 Task: Add an event with the title Lunch and Learn: Public Speaking Skills, date '2023/11/09', time 7:50 AM to 9:50 AMand add a description: Participants will explore the core principles and foundations of effective leadership, including establishing a clear vision, setting goals, and inspiring others to achieve success. They will learn how to balance the needs of the team with organizational objectives., put the event into Red category . Add location for the event as: 321 Versailles Palace, Versailles, France, logged in from the account softage.1@softage.netand send the event invitation to softage.10@softage.net and softage.2@softage.net. Set a reminder for the event 11 week before
Action: Mouse moved to (84, 98)
Screenshot: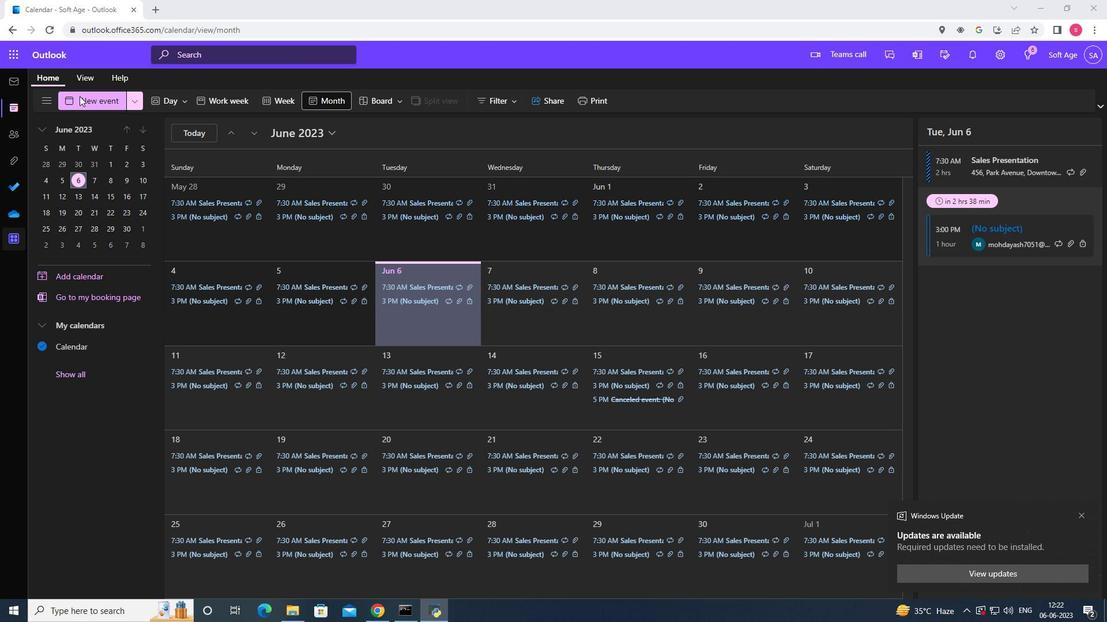 
Action: Mouse pressed left at (84, 98)
Screenshot: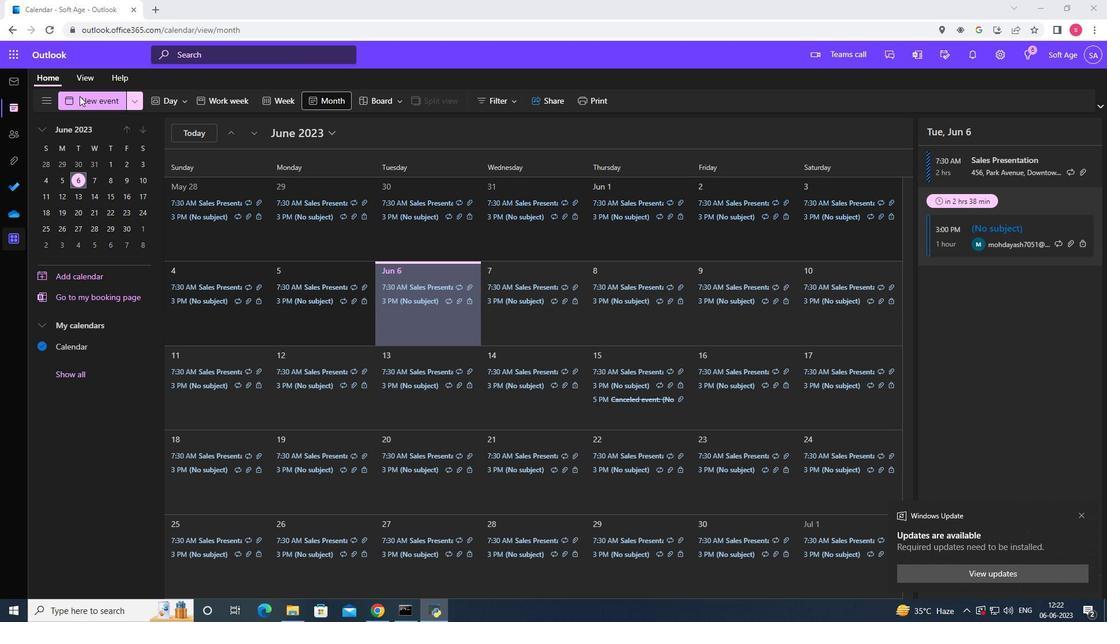 
Action: Mouse moved to (275, 167)
Screenshot: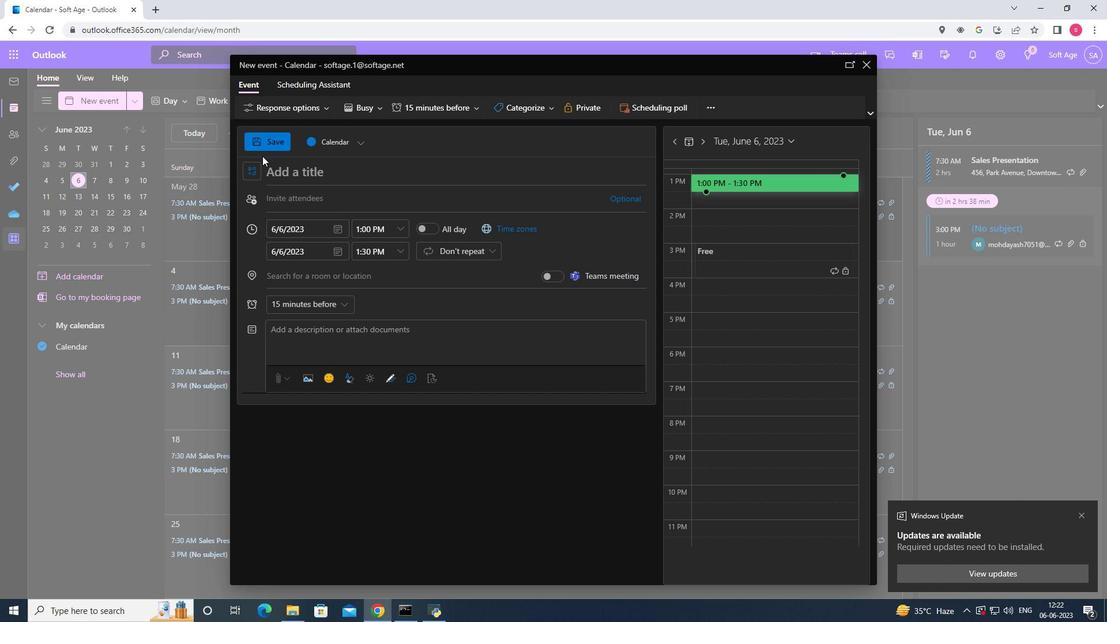 
Action: Mouse pressed left at (275, 167)
Screenshot: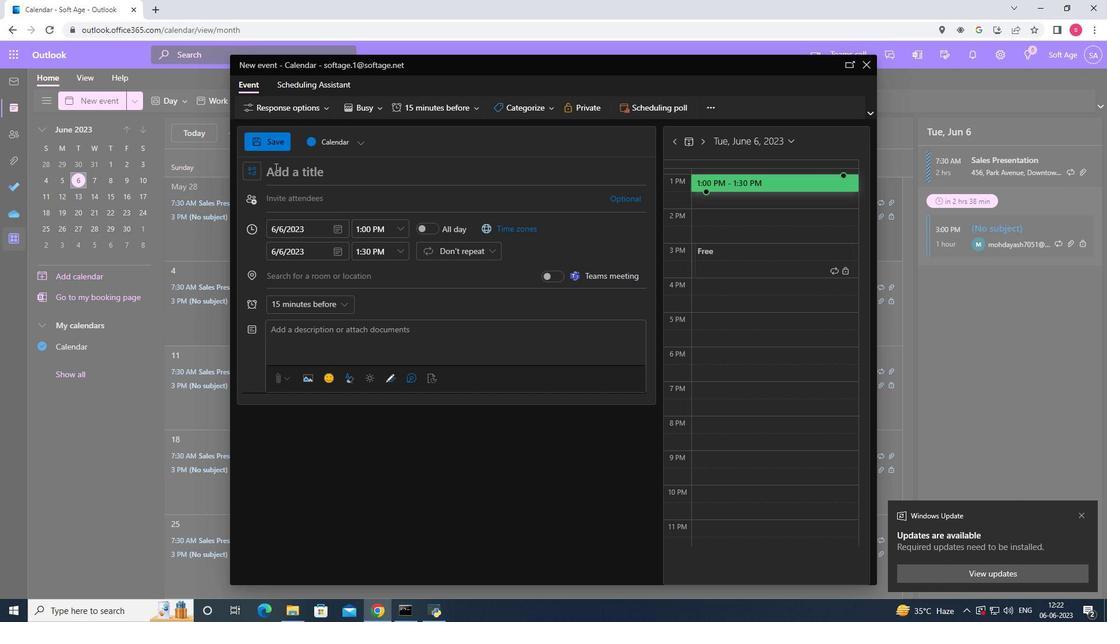 
Action: Mouse moved to (270, 167)
Screenshot: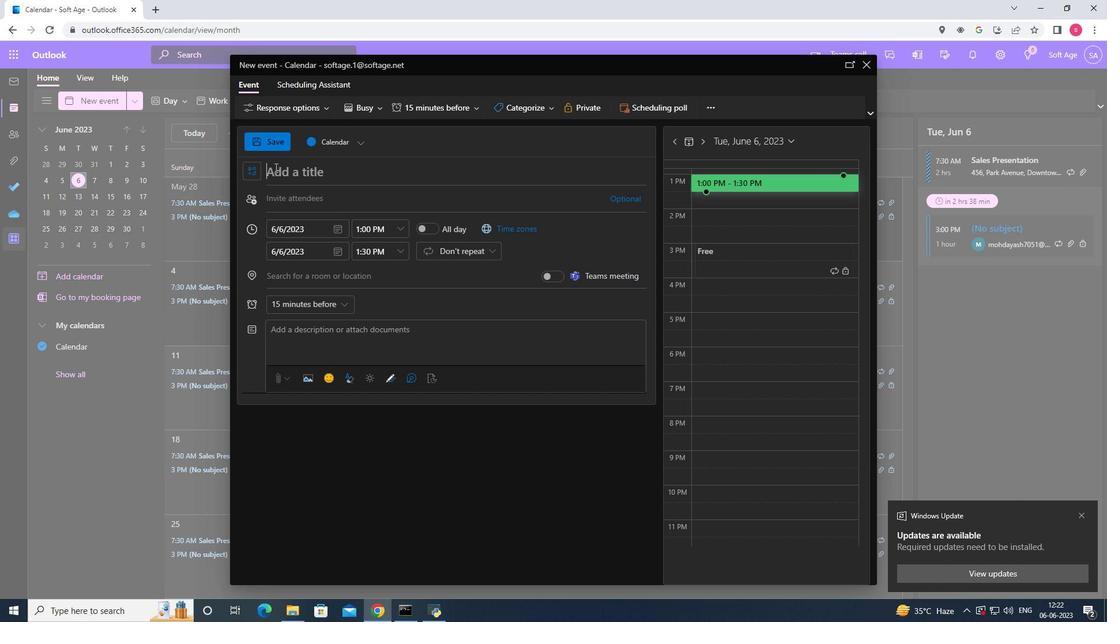 
Action: Key pressed <Key.shift>Lunch<Key.space>and<Key.space><Key.shift><Key.shift><Key.shift>Learn<Key.shift>:<Key.space><Key.shift><Key.shift><Key.shift><Key.shift><Key.shift><Key.shift><Key.shift><Key.shift><Key.shift><Key.shift><Key.shift><Key.shift><Key.shift><Key.shift><Key.shift>Public<Key.space><Key.shift>Speaking<Key.space><Key.shift>Skills
Screenshot: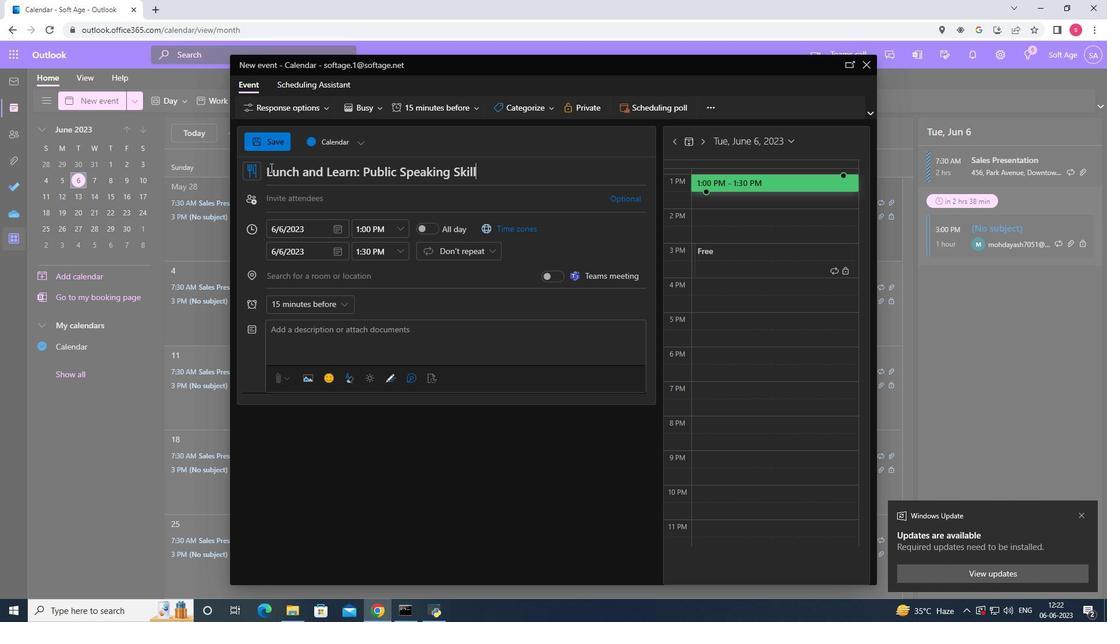 
Action: Mouse moved to (339, 226)
Screenshot: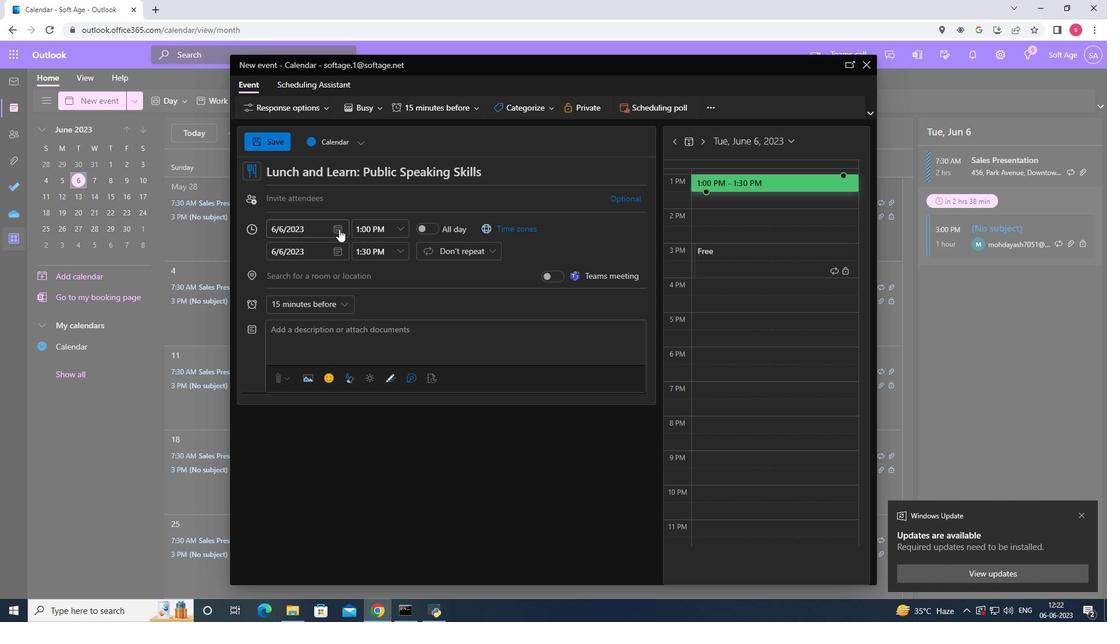 
Action: Mouse pressed left at (339, 226)
Screenshot: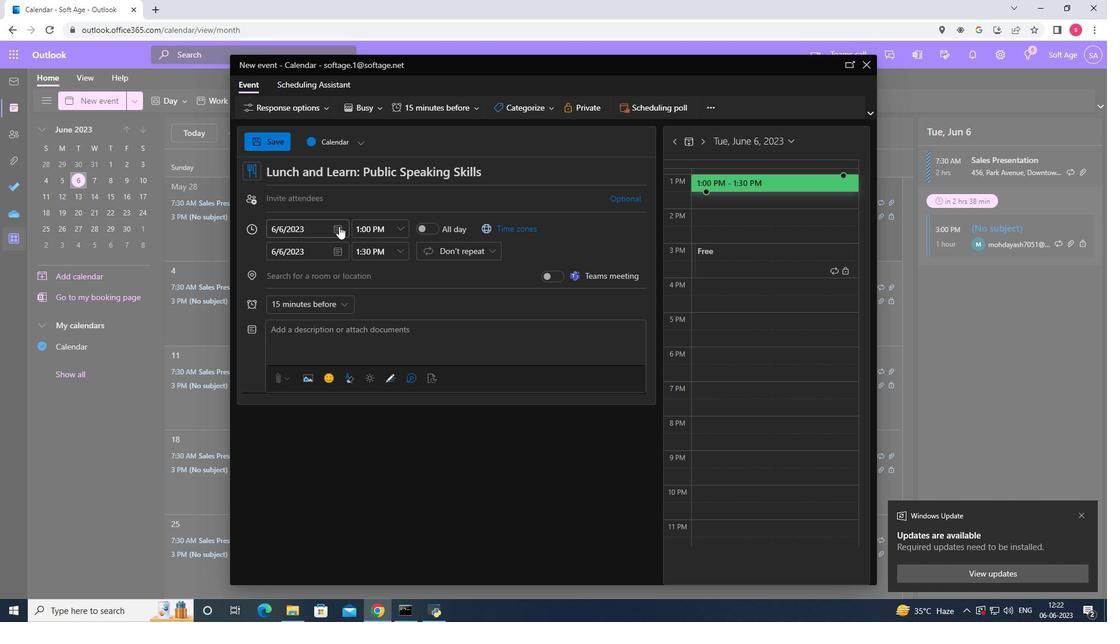 
Action: Mouse moved to (375, 261)
Screenshot: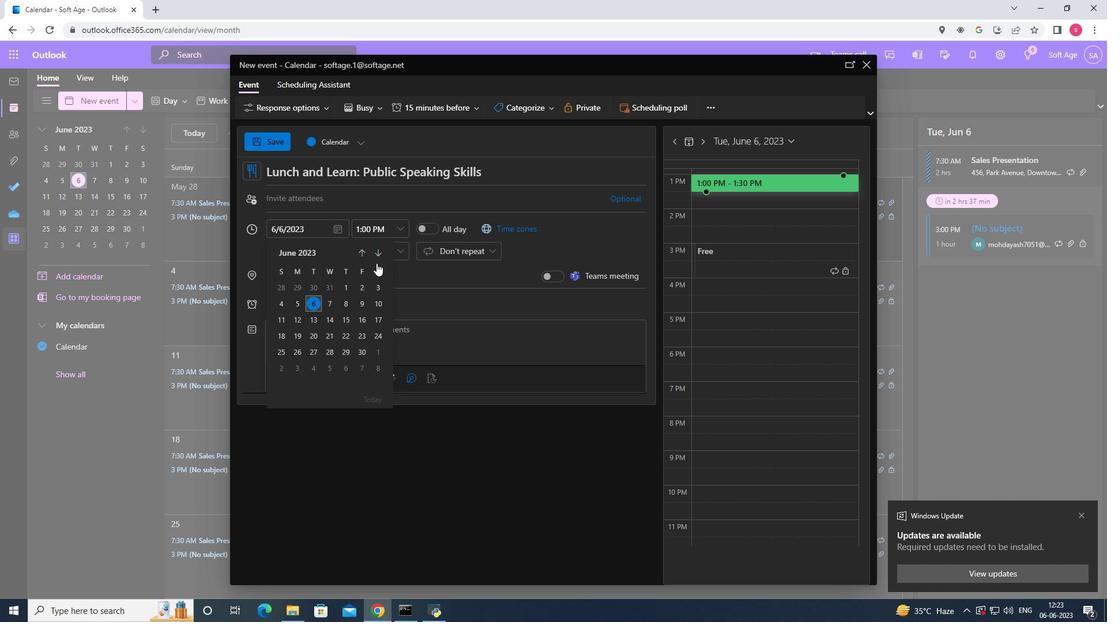 
Action: Mouse pressed left at (375, 261)
Screenshot: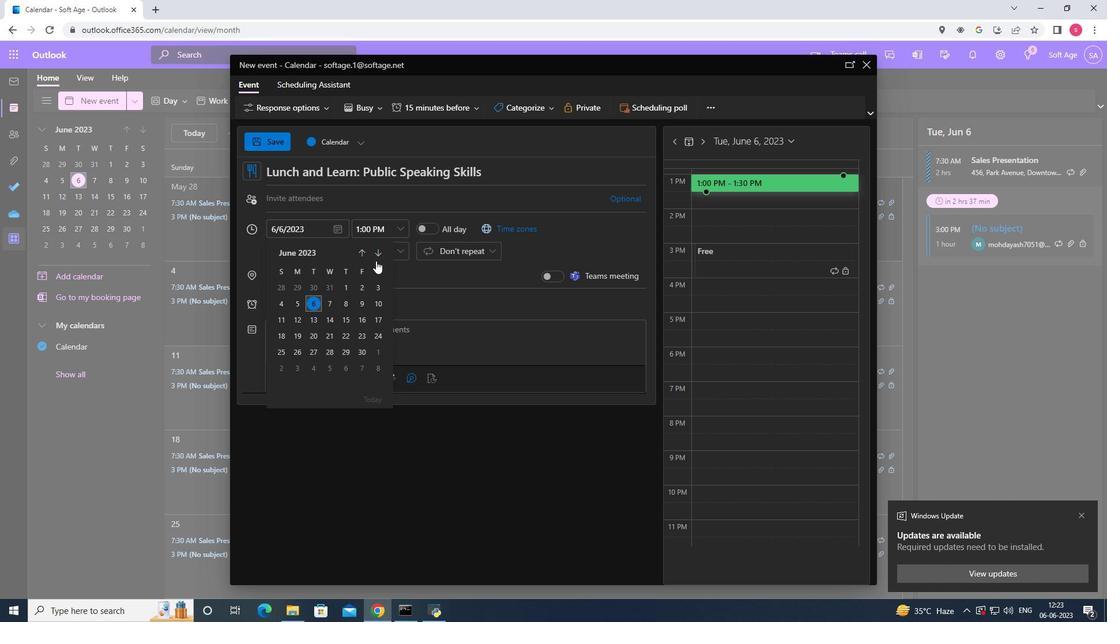 
Action: Mouse pressed left at (375, 261)
Screenshot: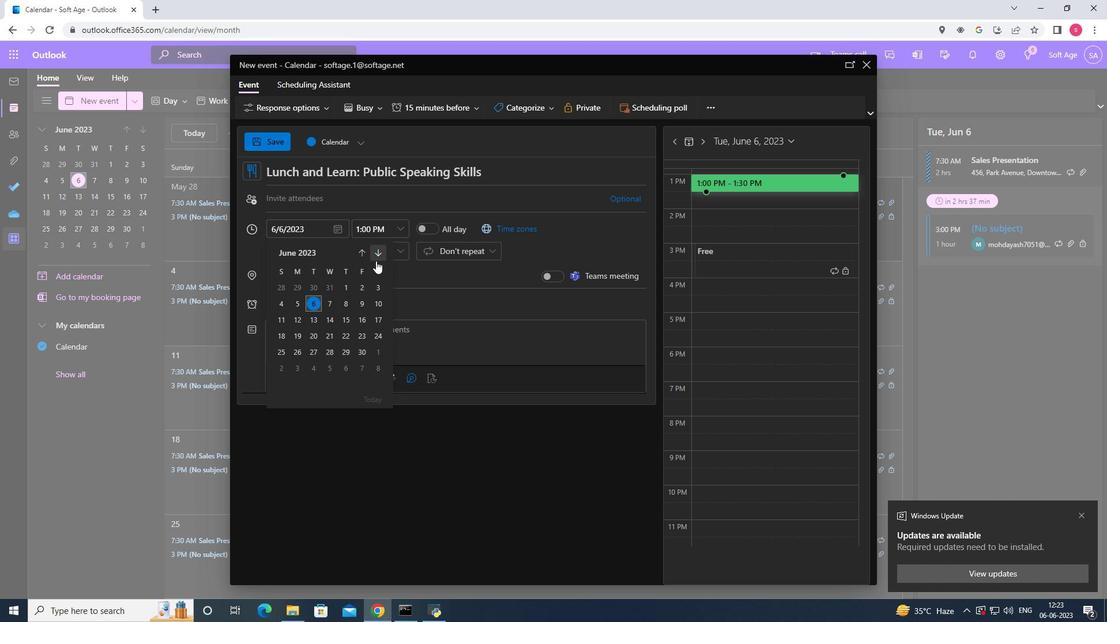 
Action: Mouse pressed left at (375, 261)
Screenshot: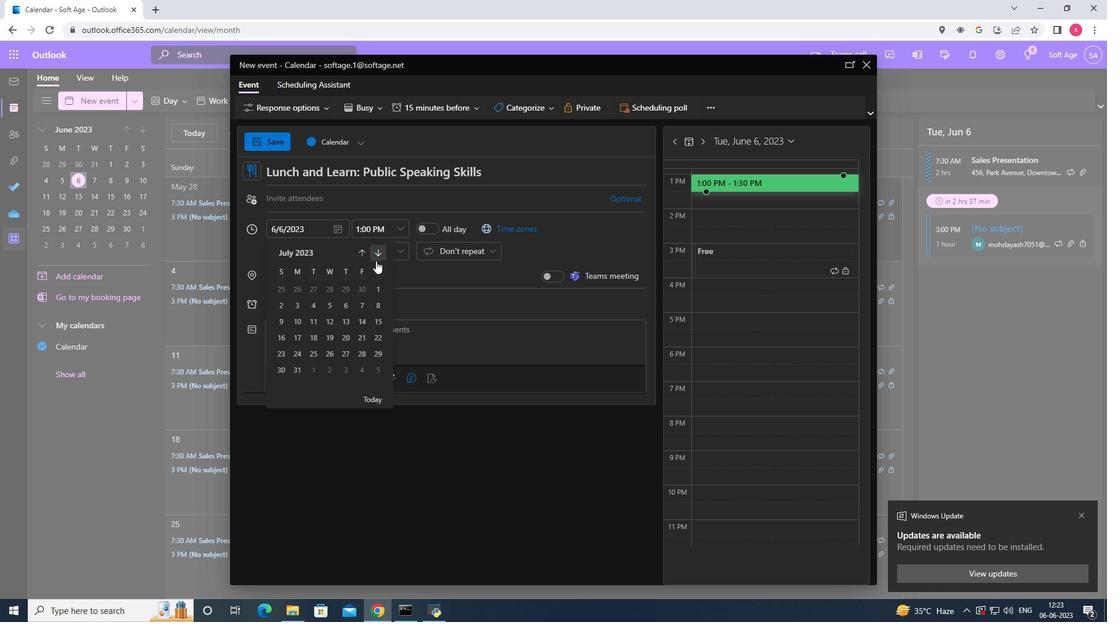 
Action: Mouse pressed left at (375, 261)
Screenshot: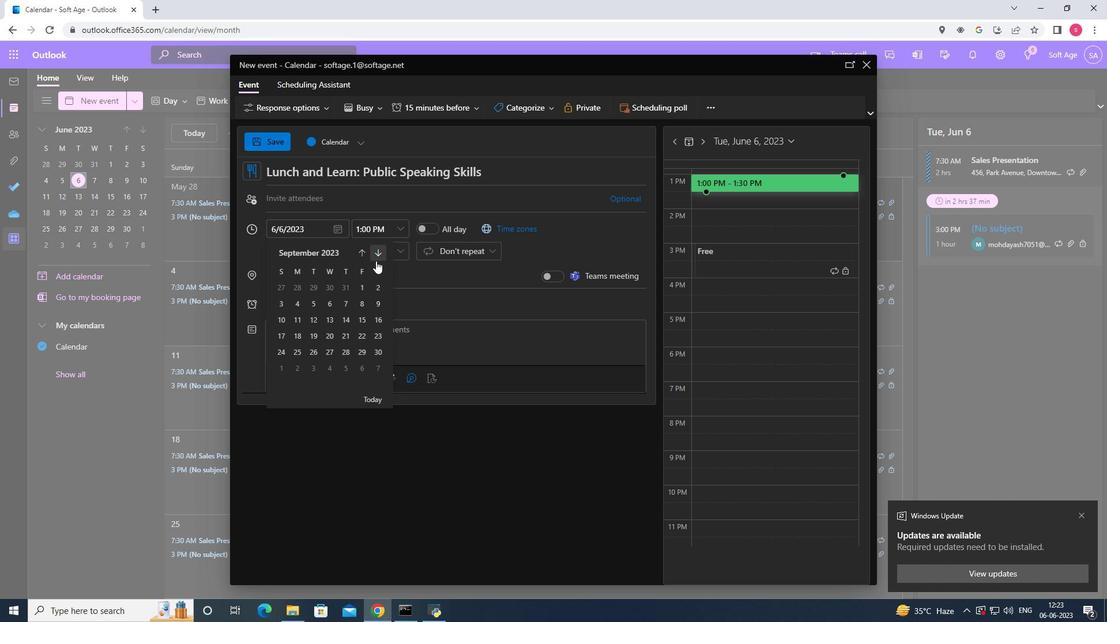 
Action: Mouse pressed left at (375, 261)
Screenshot: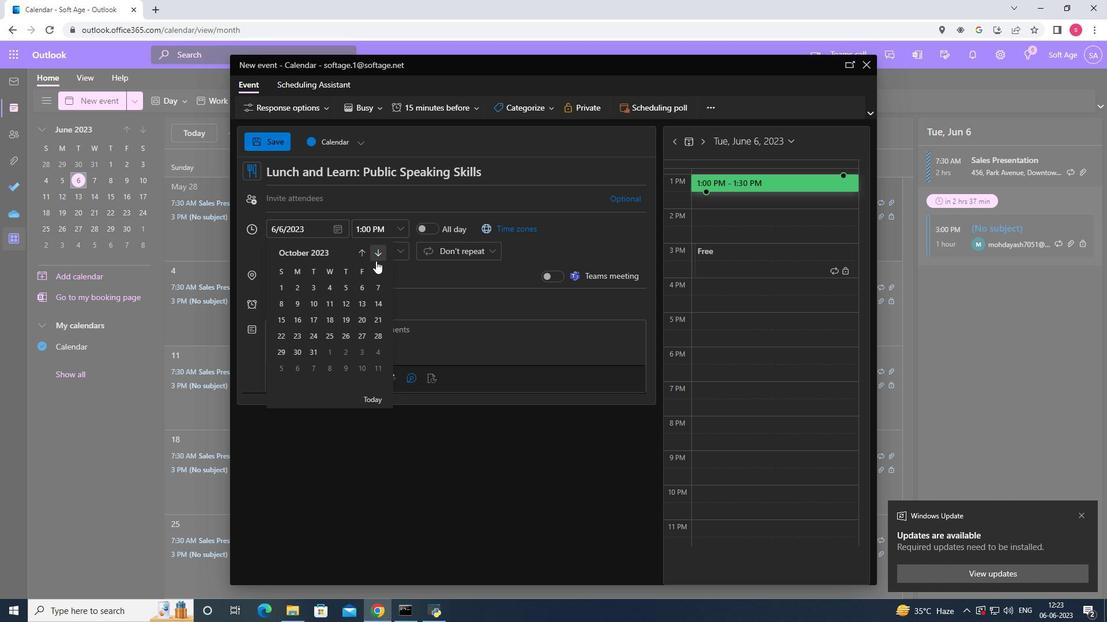 
Action: Mouse moved to (340, 302)
Screenshot: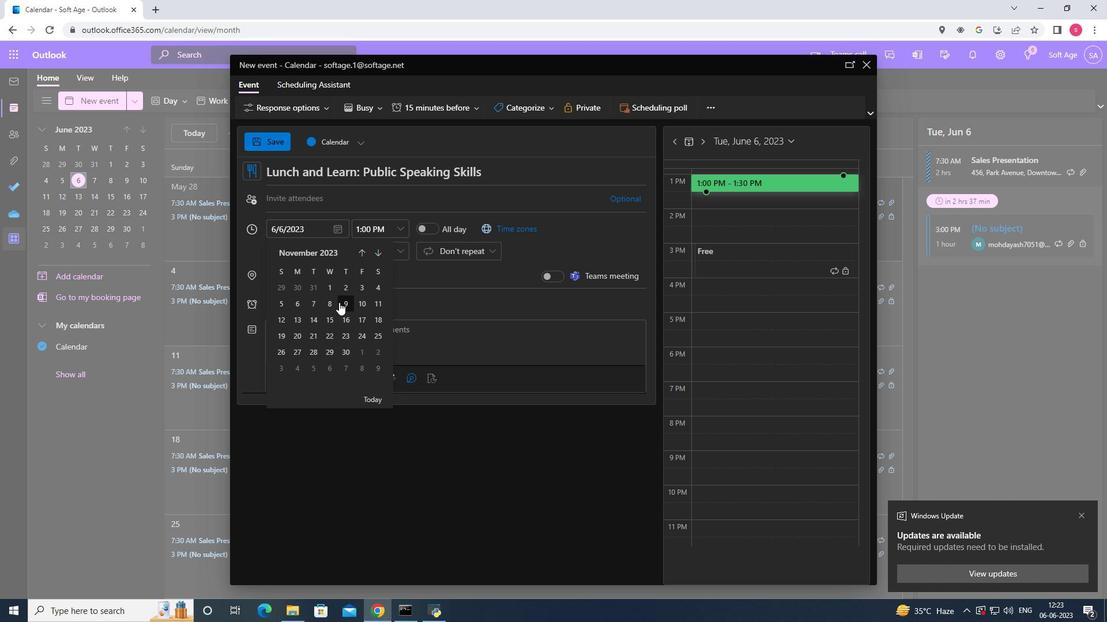
Action: Mouse pressed left at (340, 302)
Screenshot: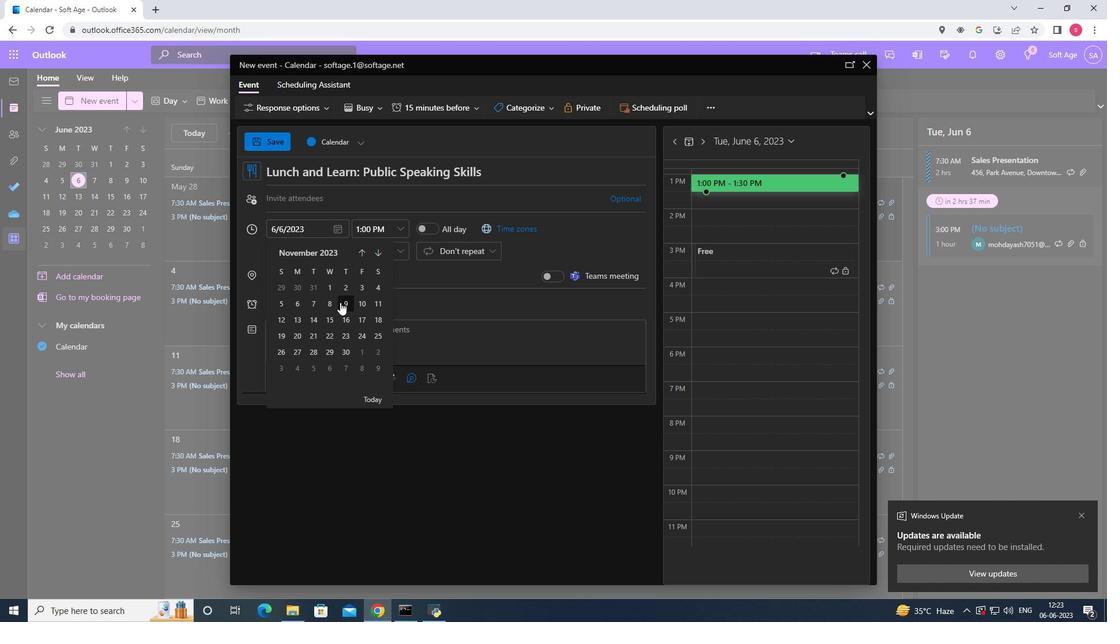 
Action: Mouse moved to (400, 231)
Screenshot: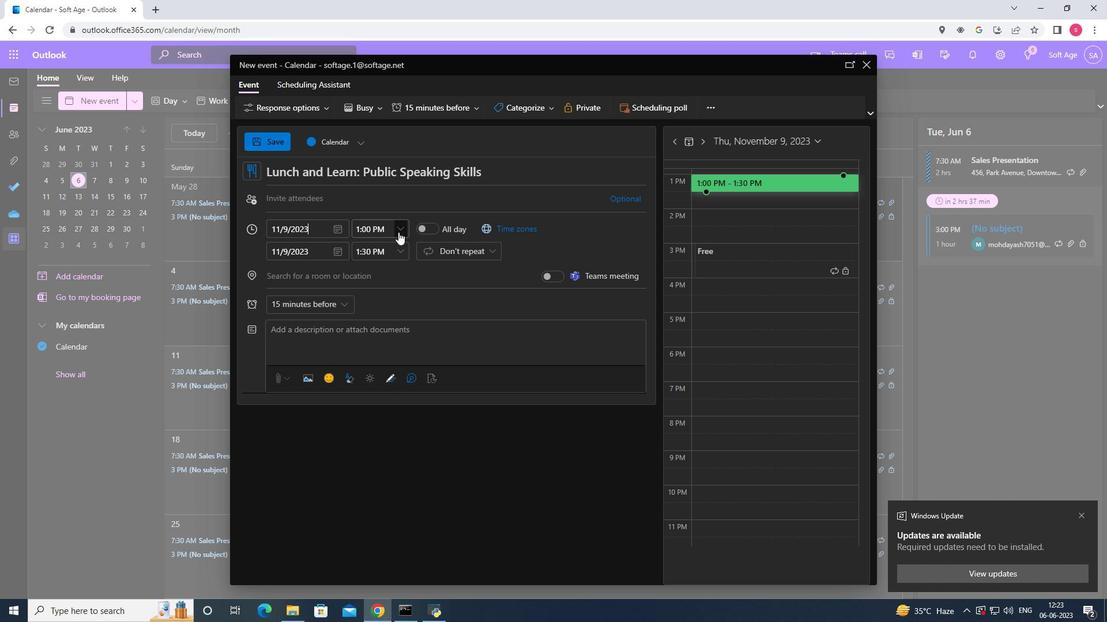 
Action: Mouse pressed left at (400, 231)
Screenshot: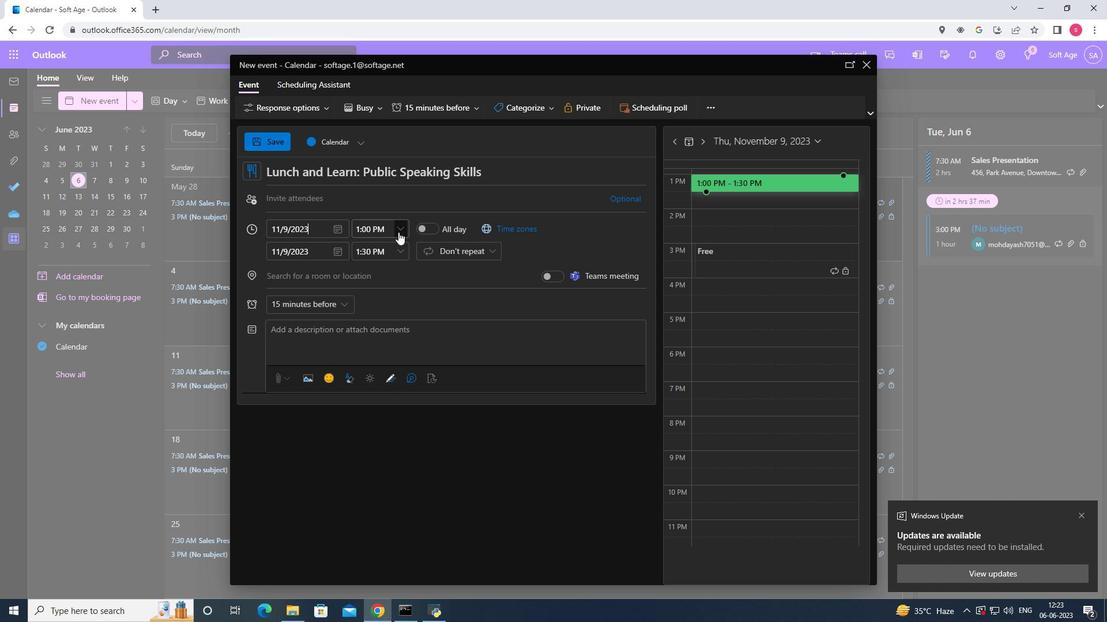 
Action: Mouse moved to (415, 244)
Screenshot: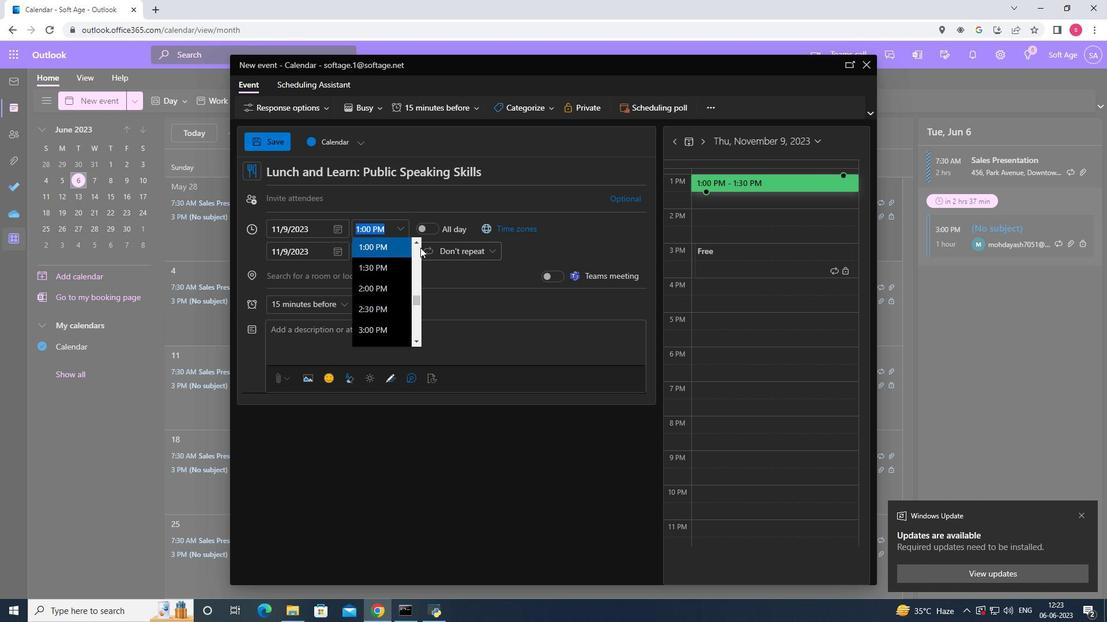 
Action: Mouse pressed left at (415, 244)
Screenshot: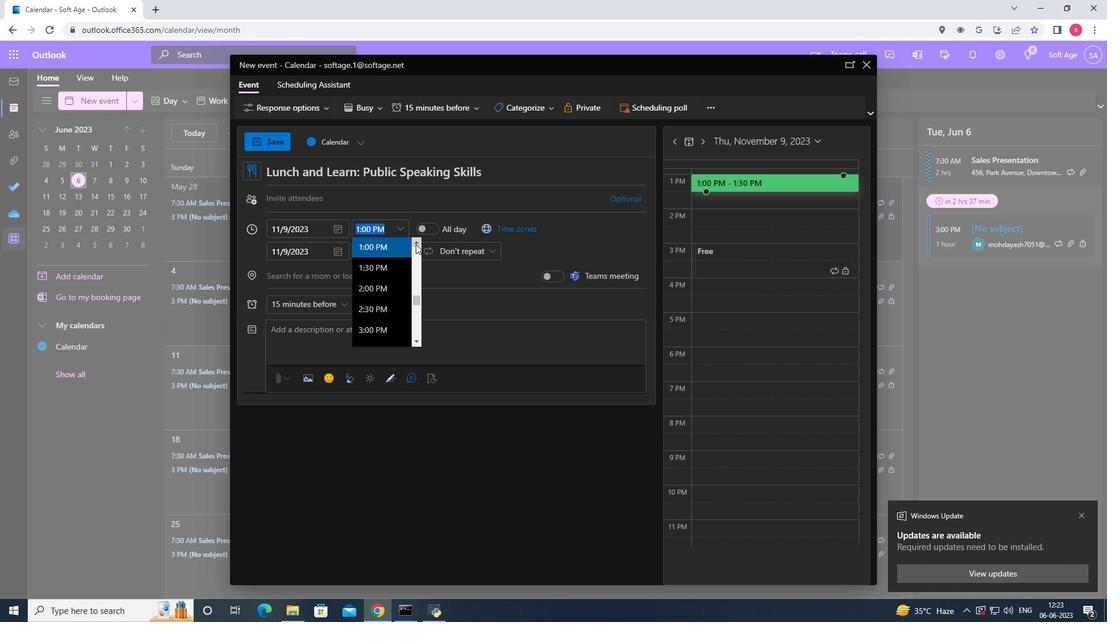
Action: Mouse pressed left at (415, 244)
Screenshot: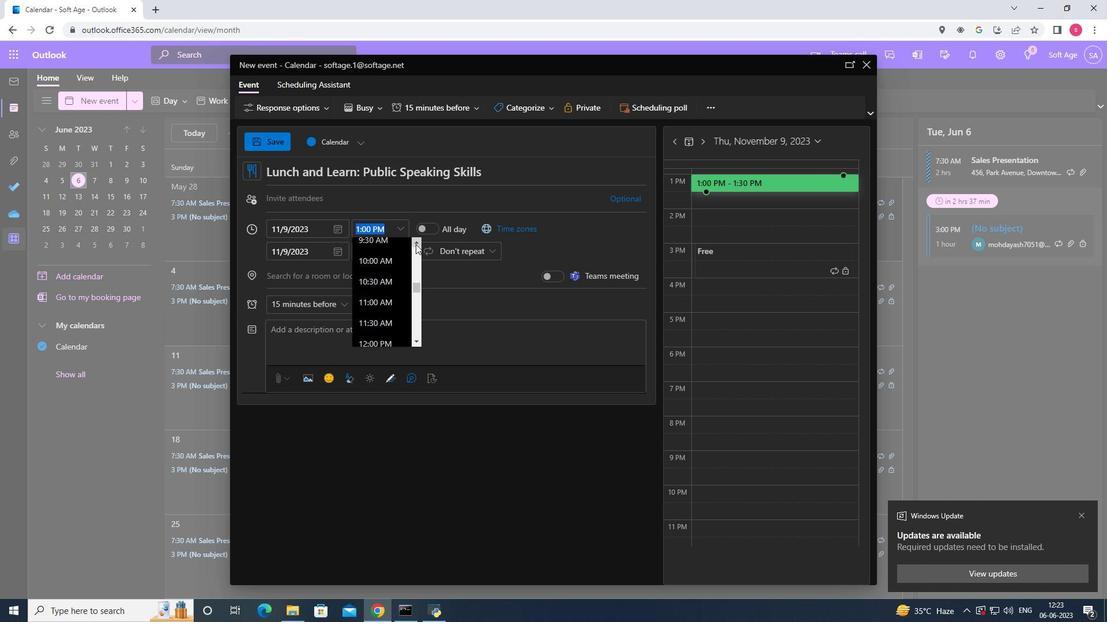 
Action: Mouse pressed left at (415, 244)
Screenshot: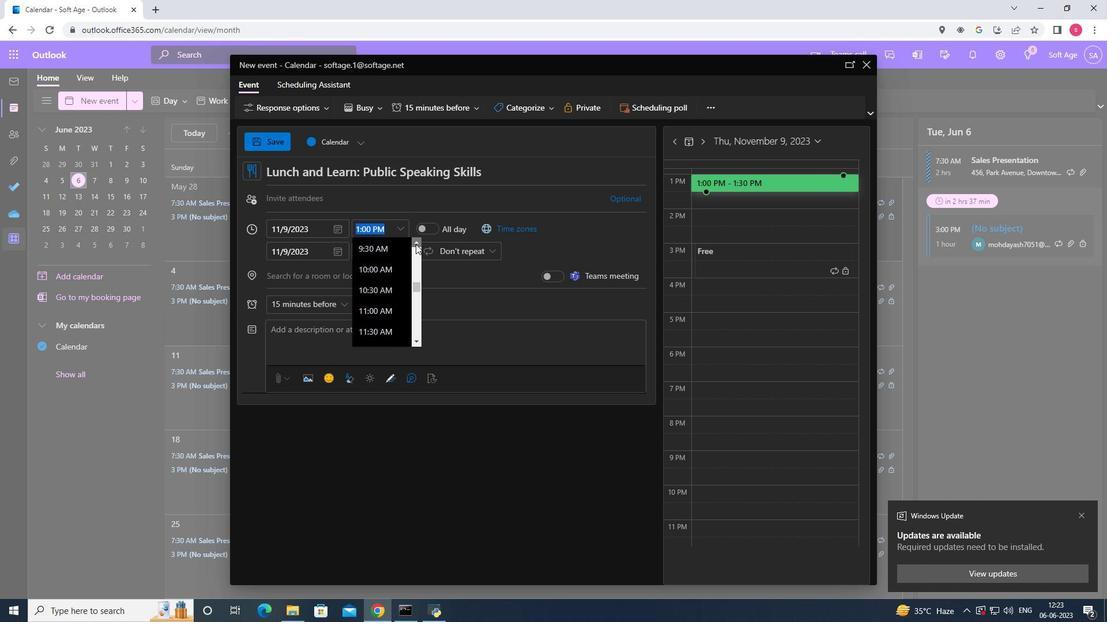 
Action: Mouse pressed left at (415, 244)
Screenshot: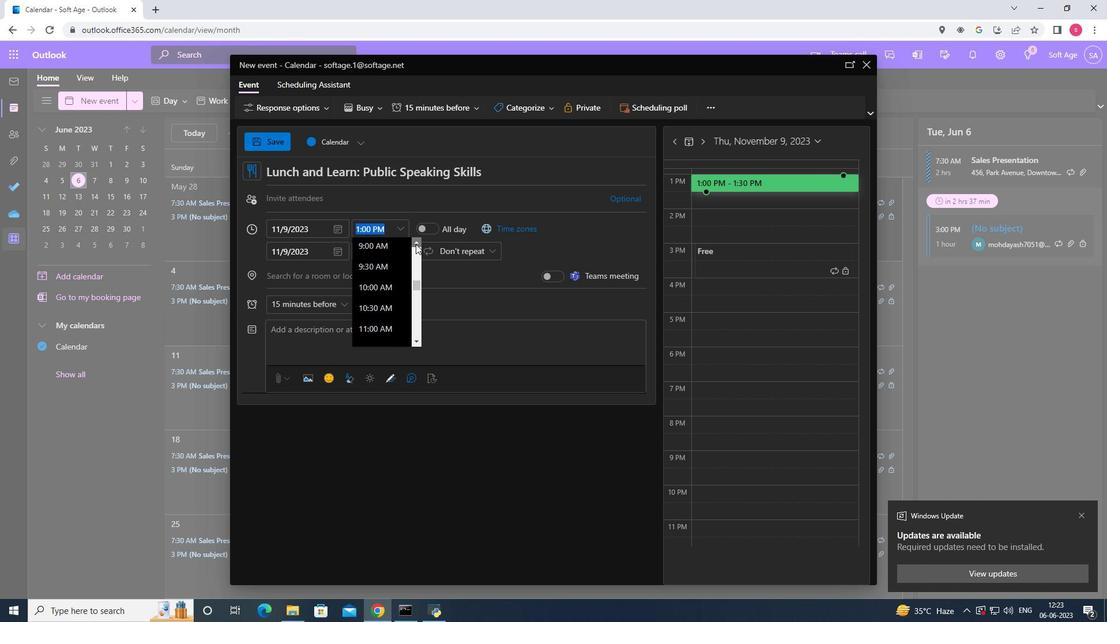 
Action: Mouse pressed left at (415, 244)
Screenshot: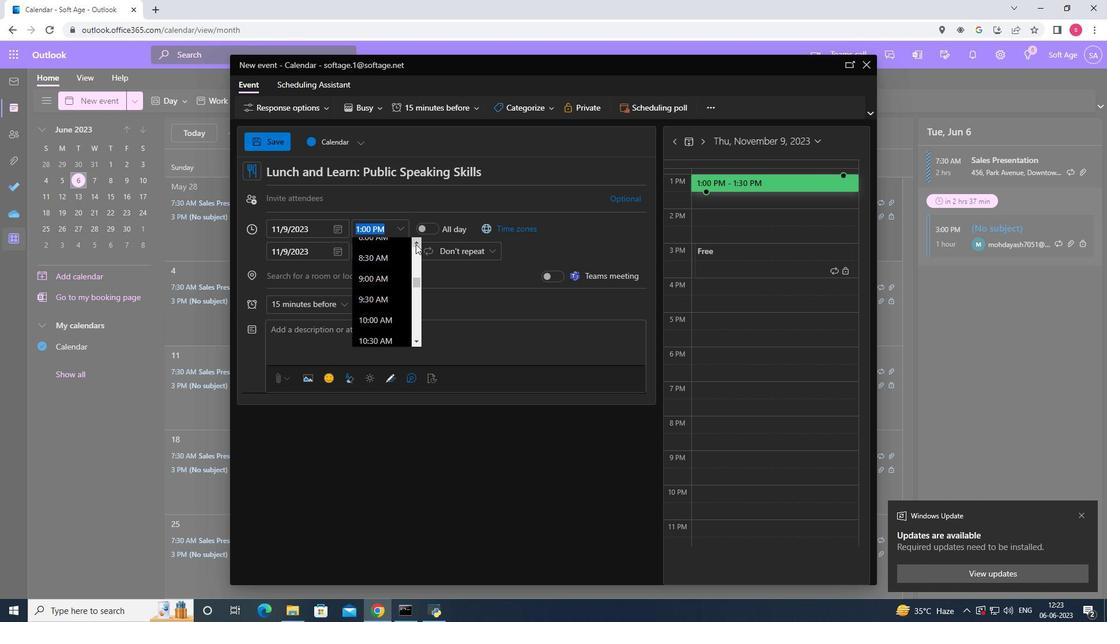 
Action: Mouse pressed left at (415, 244)
Screenshot: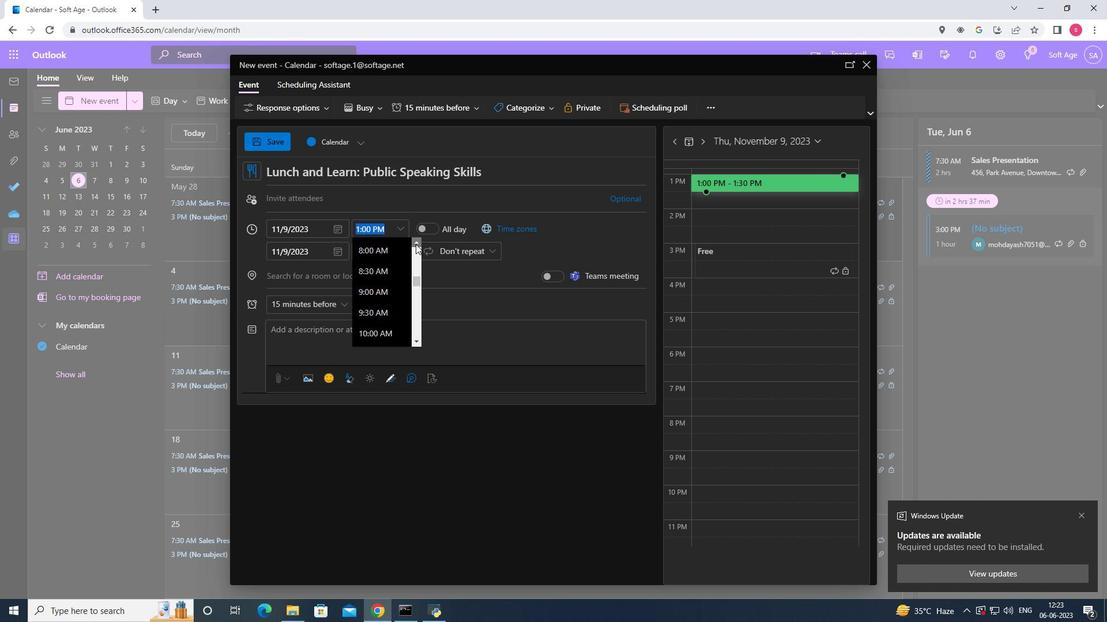 
Action: Mouse pressed left at (415, 244)
Screenshot: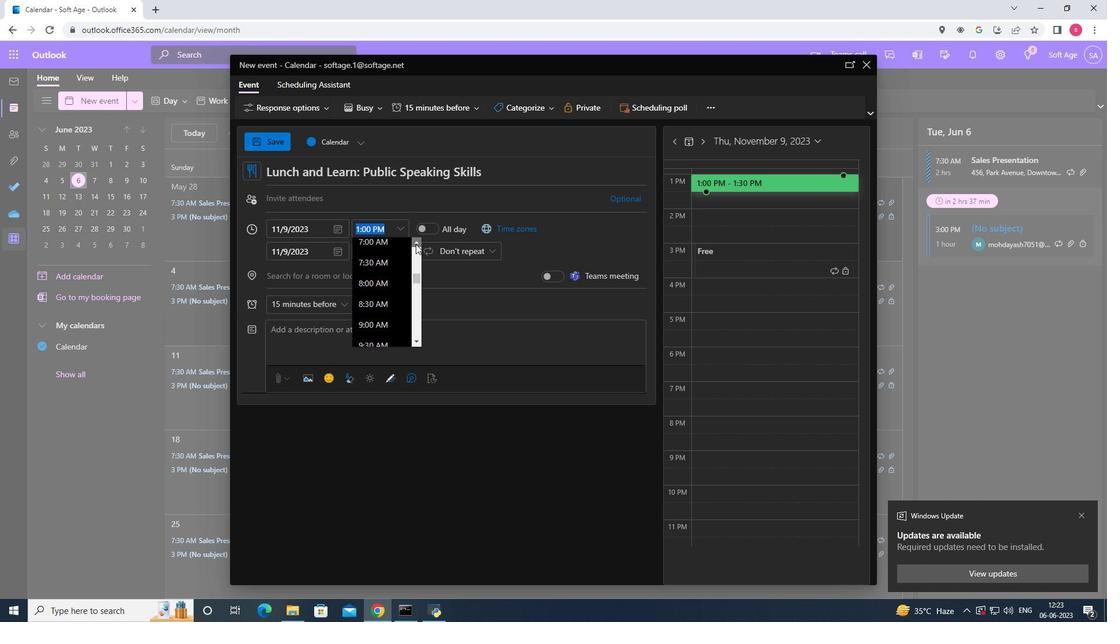 
Action: Mouse moved to (384, 289)
Screenshot: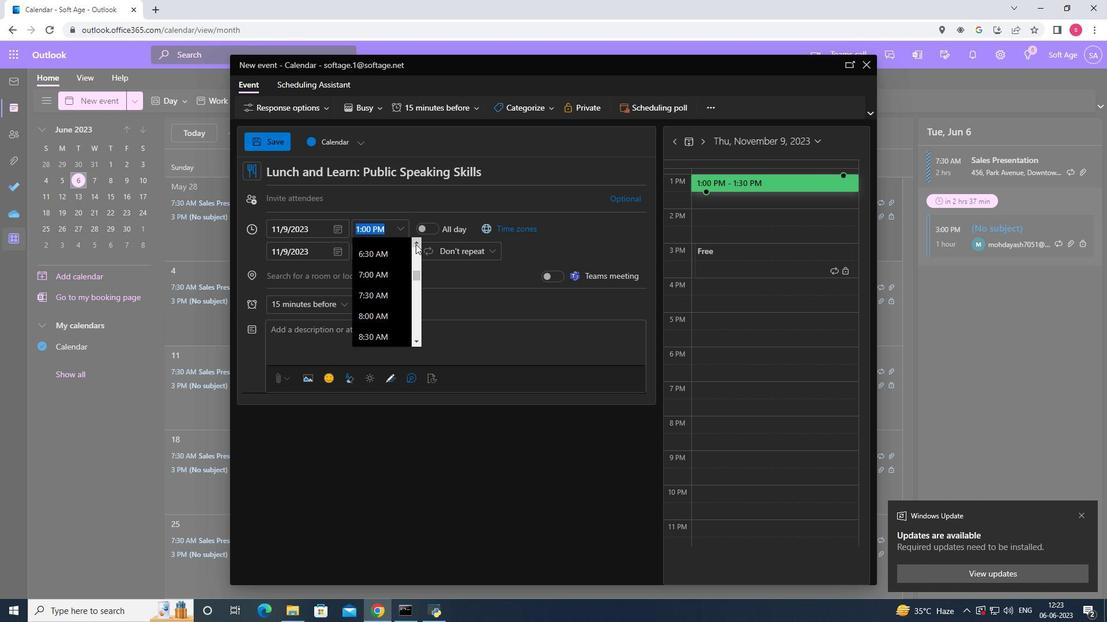 
Action: Mouse pressed left at (384, 289)
Screenshot: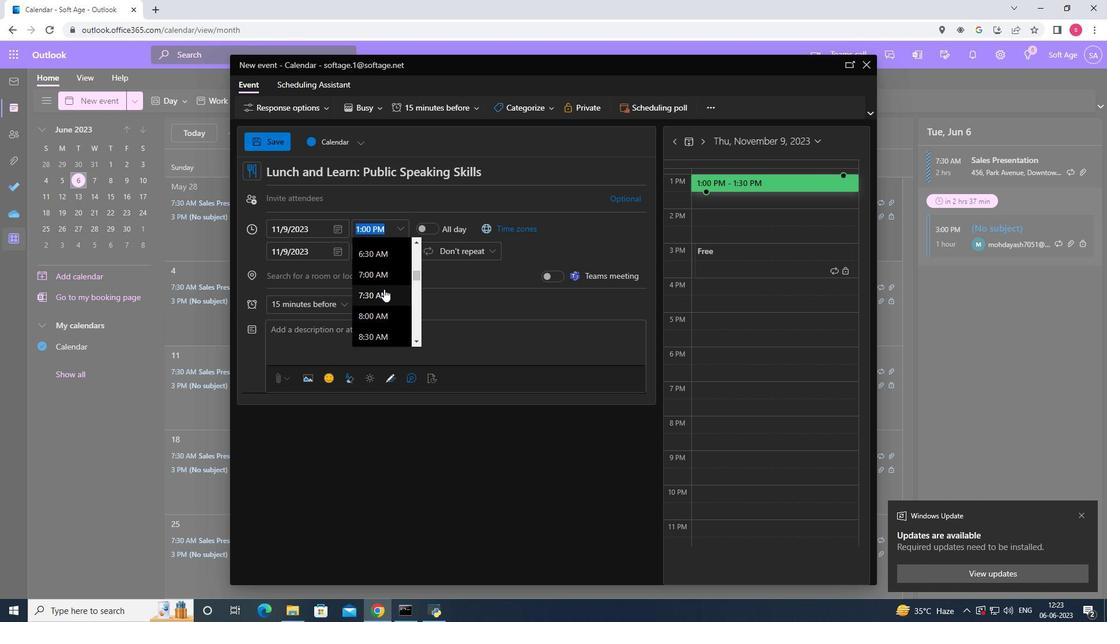 
Action: Mouse moved to (364, 231)
Screenshot: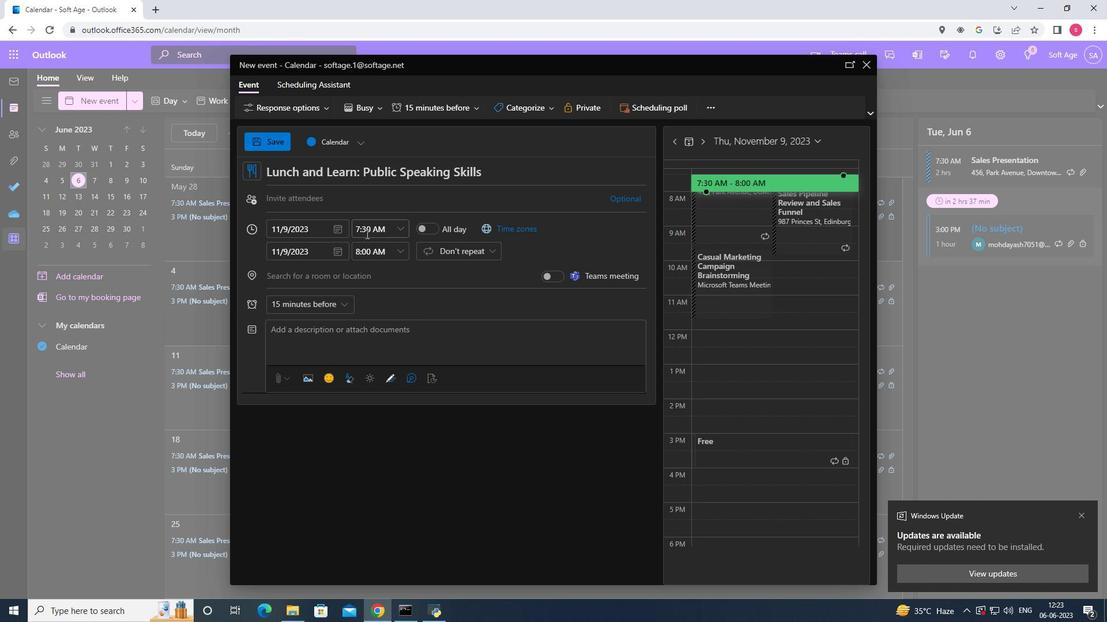 
Action: Mouse pressed left at (364, 231)
Screenshot: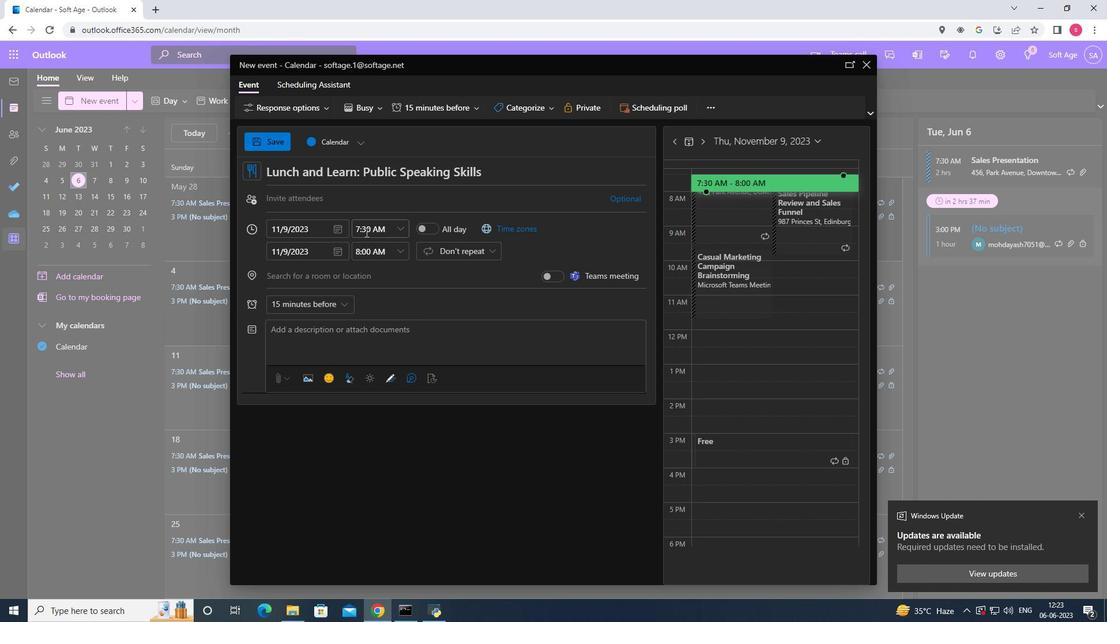 
Action: Mouse moved to (363, 231)
Screenshot: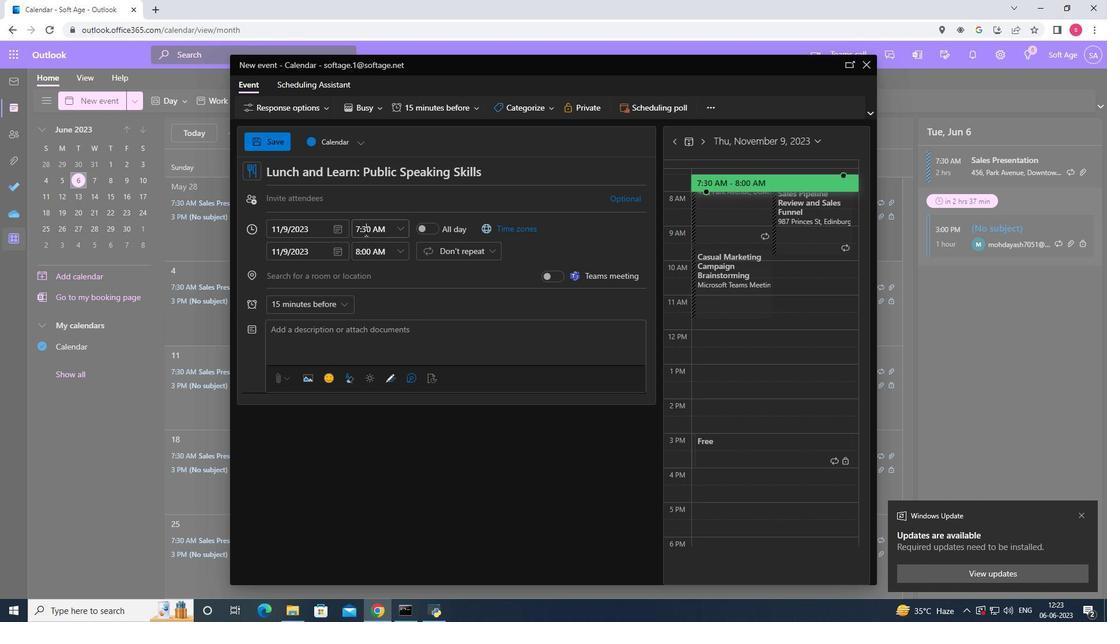 
Action: Key pressed <Key.backspace>5
Screenshot: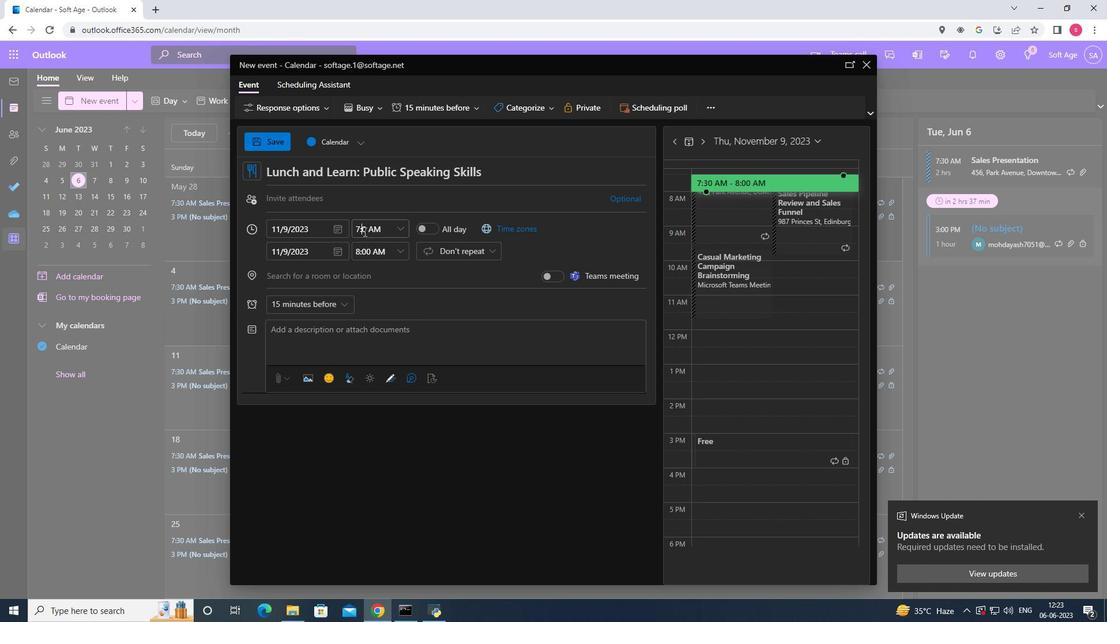 
Action: Mouse moved to (396, 247)
Screenshot: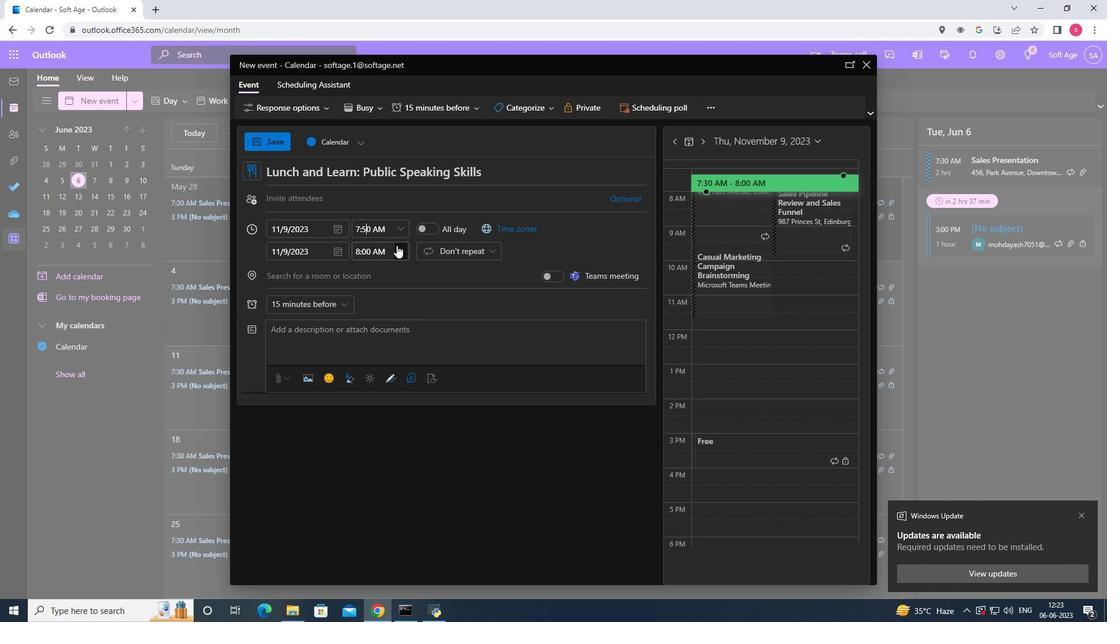 
Action: Mouse pressed left at (396, 247)
Screenshot: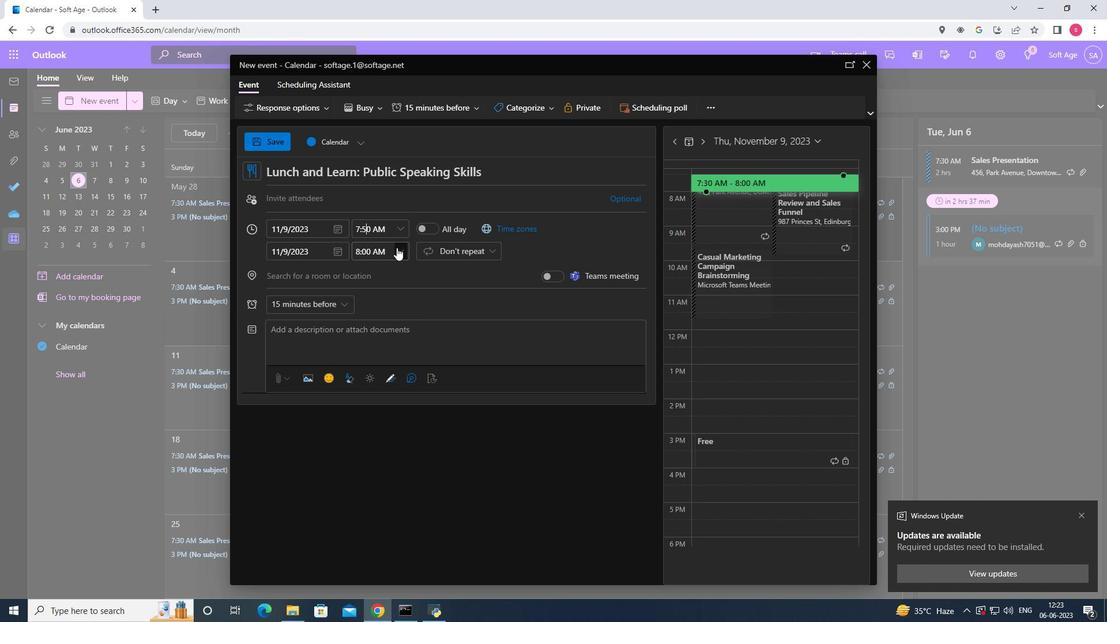 
Action: Mouse moved to (386, 337)
Screenshot: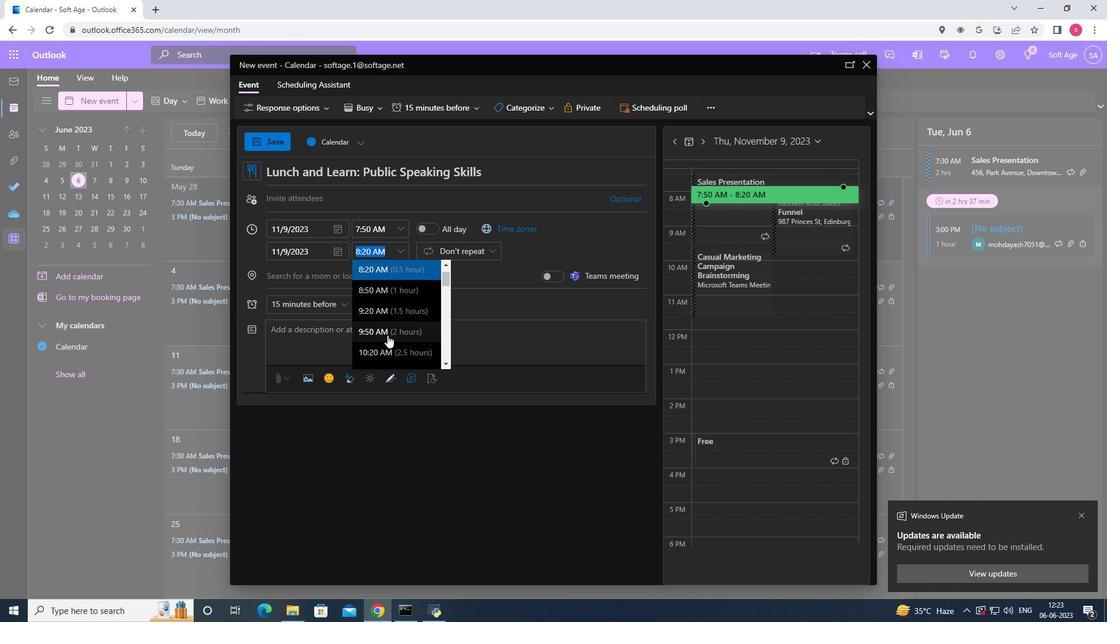 
Action: Mouse pressed left at (386, 337)
Screenshot: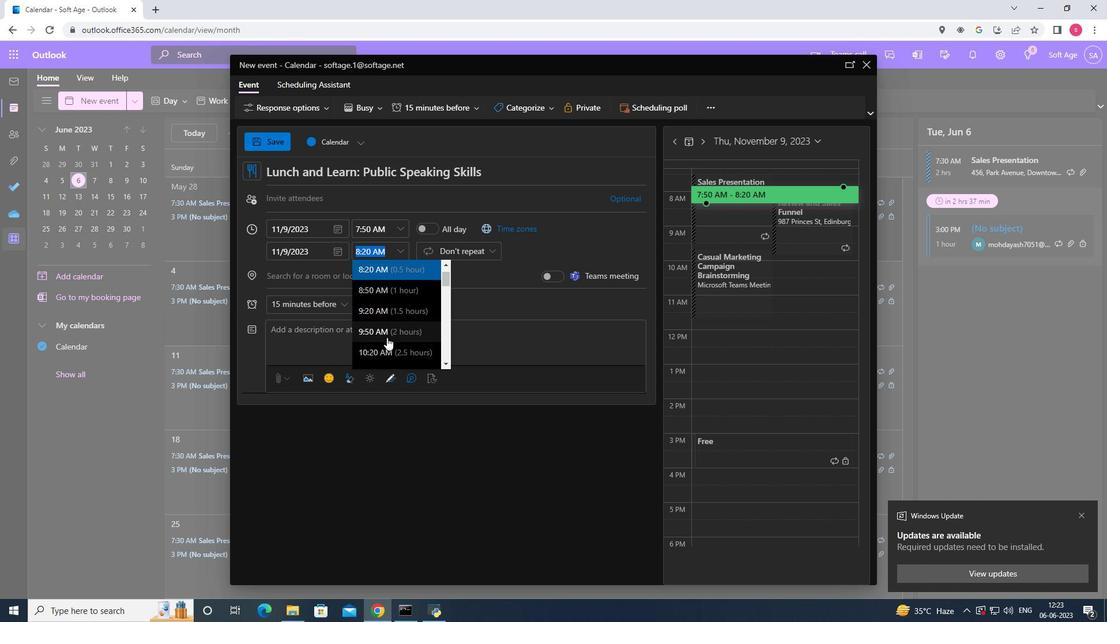 
Action: Mouse moved to (379, 336)
Screenshot: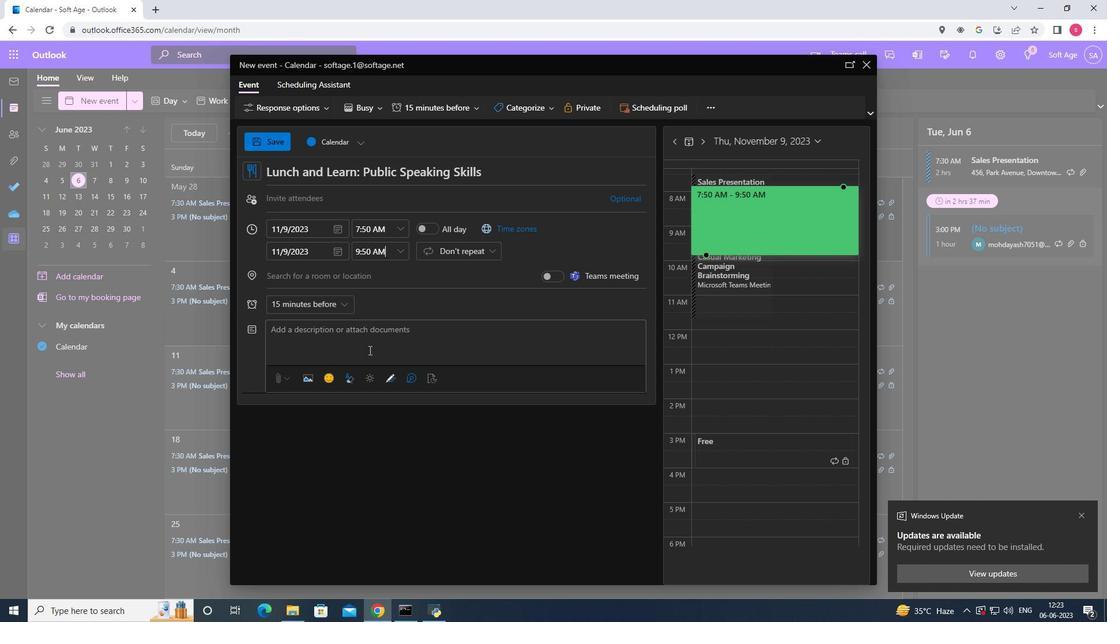 
Action: Mouse pressed left at (379, 336)
Screenshot: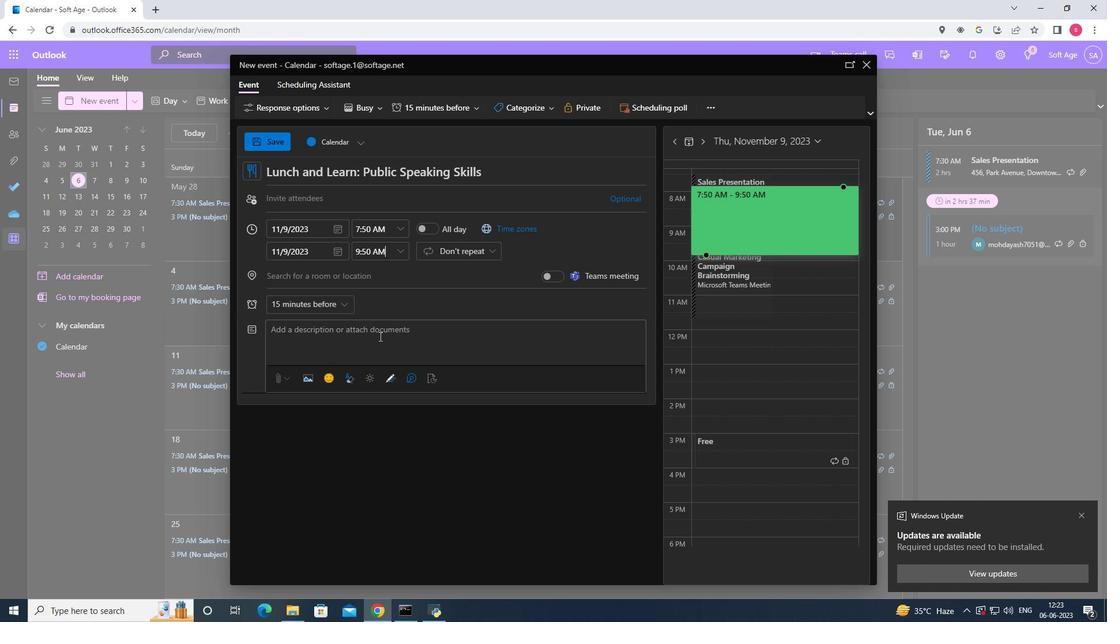 
Action: Key pressed <Key.shift>Pae<Key.backspace>rticipants<Key.space>will<Key.space>explore<Key.space>the<Key.space>core<Key.space>principles<Key.space>and<Key.space>foundations<Key.space>of<Key.space>effective<Key.space>leadership,<Key.space>including<Key.space>establishing<Key.space>a<Key.space>clear<Key.space>vision<Key.space><Key.backspace>,<Key.space>setting<Key.space>goals,<Key.space>and<Key.space>inspiring<Key.space>oy<Key.backspace>thers<Key.space>to<Key.space>achieve<Key.space>success.<Key.space><Key.shift><Key.shift><Key.shift>They<Key.space>will<Key.space>learn<Key.space>how<Key.space>to<Key.space>balance<Key.space>the<Key.space>needs<Key.space>of<Key.space>the<Key.space>team<Key.space>with<Key.space>organizational<Key.space>objectives.
Screenshot: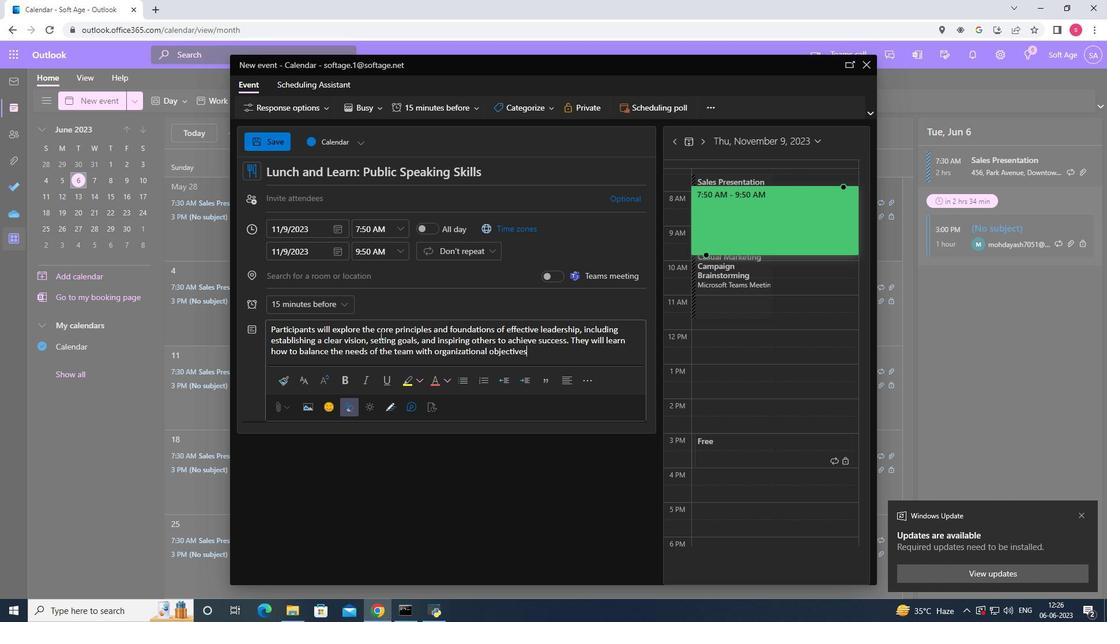 
Action: Mouse moved to (547, 108)
Screenshot: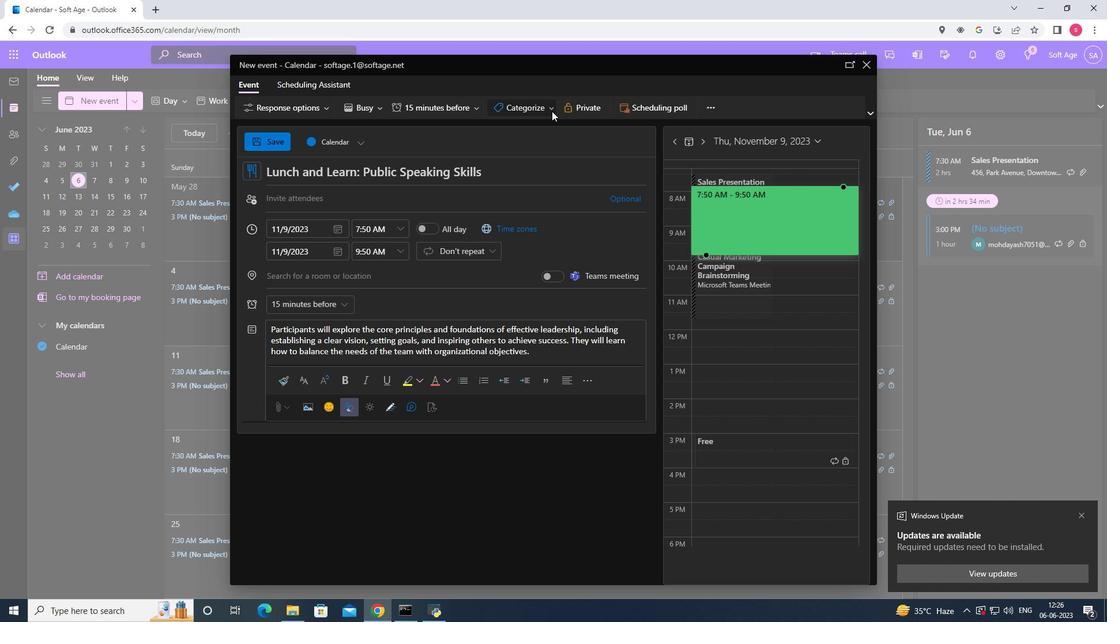 
Action: Mouse pressed left at (547, 108)
Screenshot: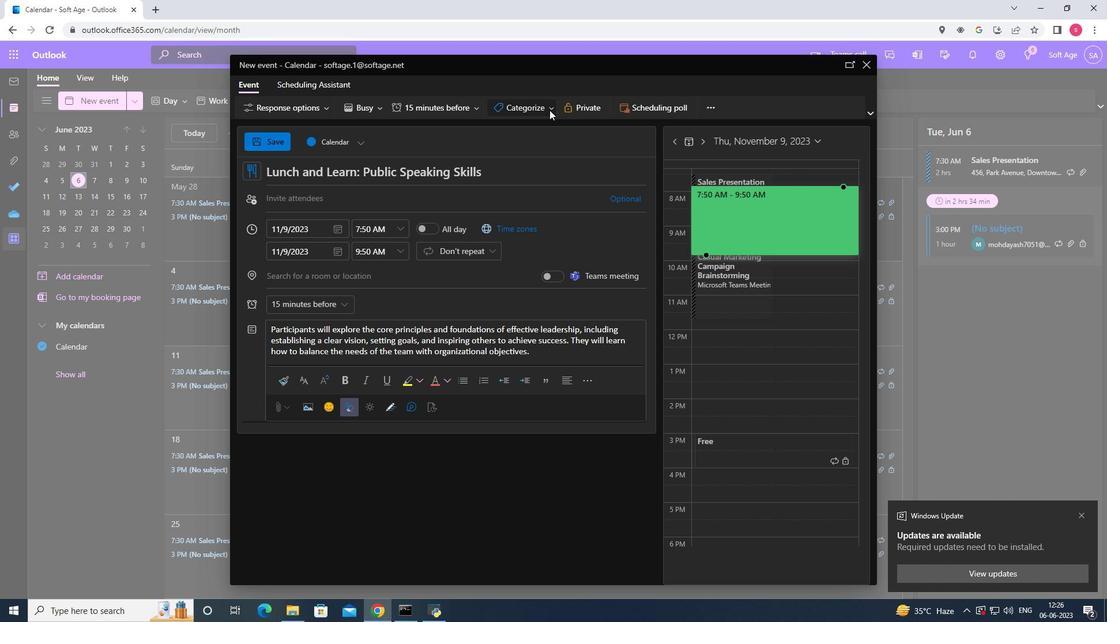 
Action: Mouse moved to (515, 238)
Screenshot: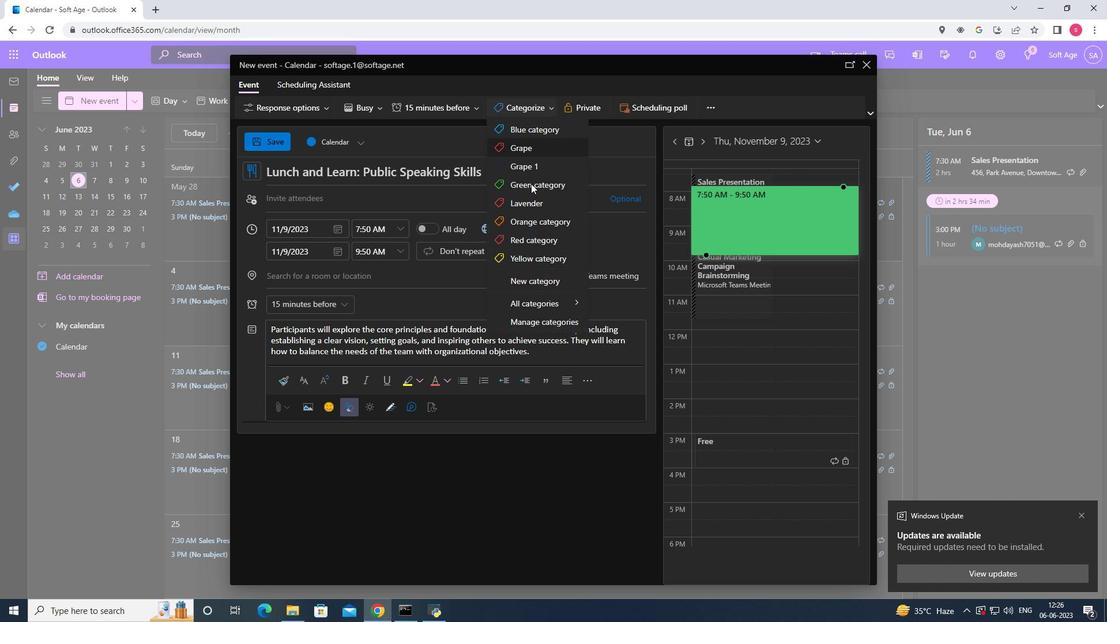 
Action: Mouse pressed left at (515, 238)
Screenshot: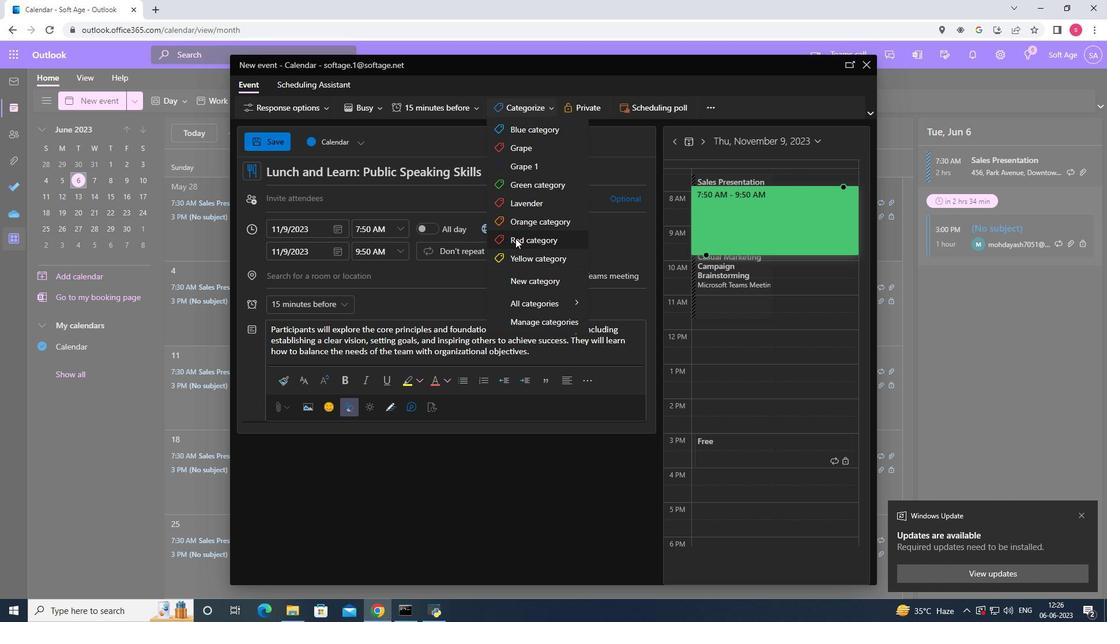 
Action: Mouse moved to (429, 272)
Screenshot: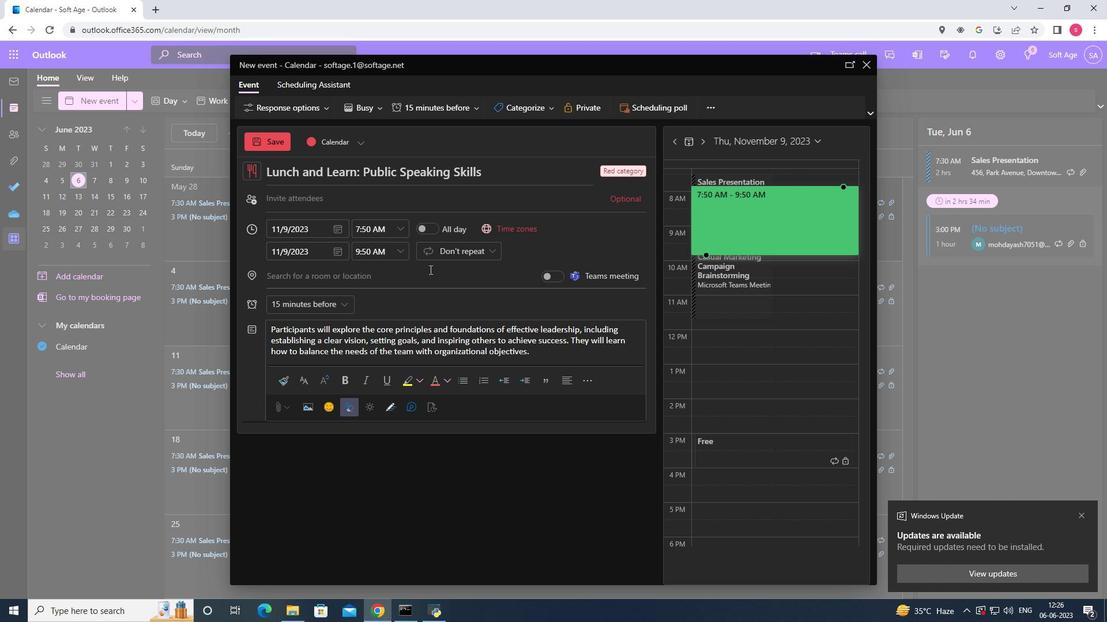 
Action: Mouse pressed left at (429, 272)
Screenshot: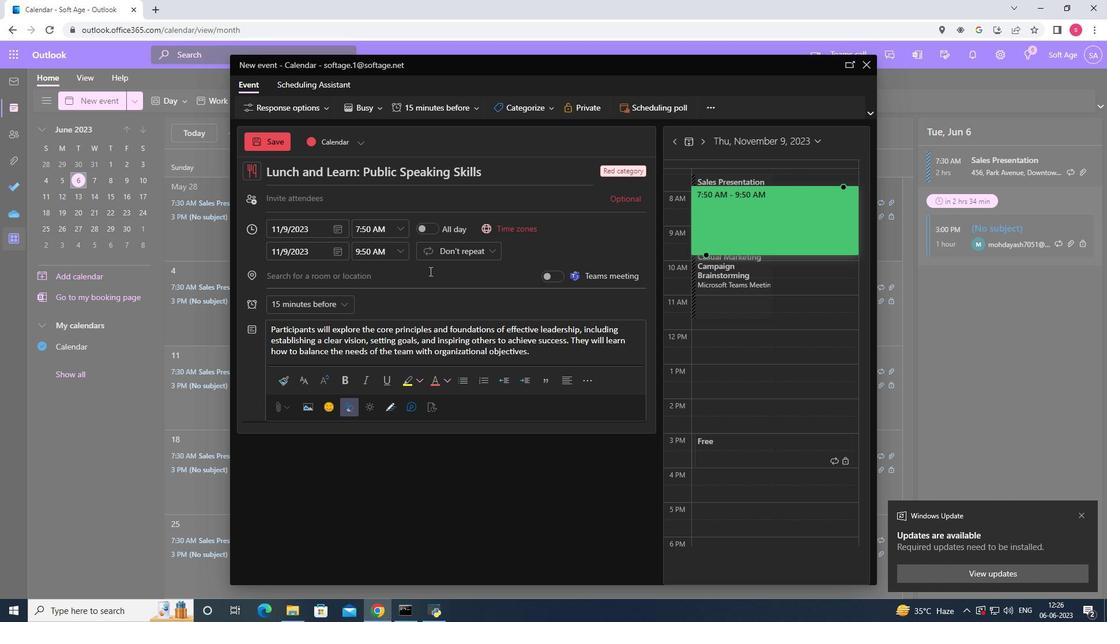 
Action: Key pressed 321<Key.space><Key.shift>Versailles<Key.space>palace,<Key.space>versailles,<Key.space><Key.shift><Key.shift><Key.shift><Key.shift><Key.shift><Key.shift><Key.shift><Key.shift><Key.shift><Key.shift><Key.shift><Key.shift><Key.shift>Fa<Key.backspace>rance,
Screenshot: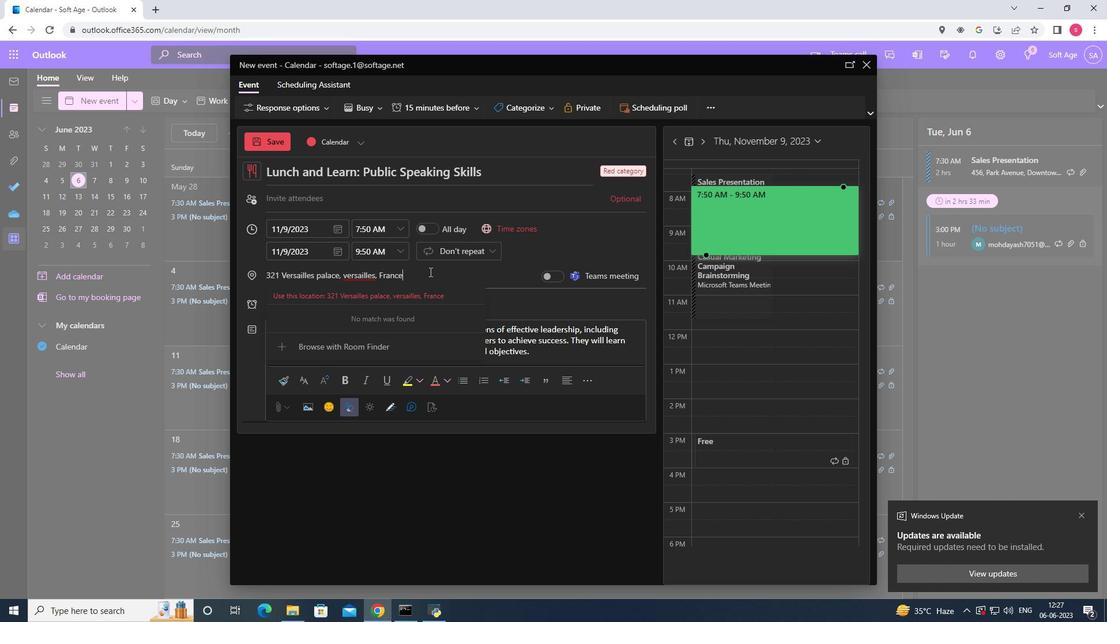 
Action: Mouse moved to (427, 300)
Screenshot: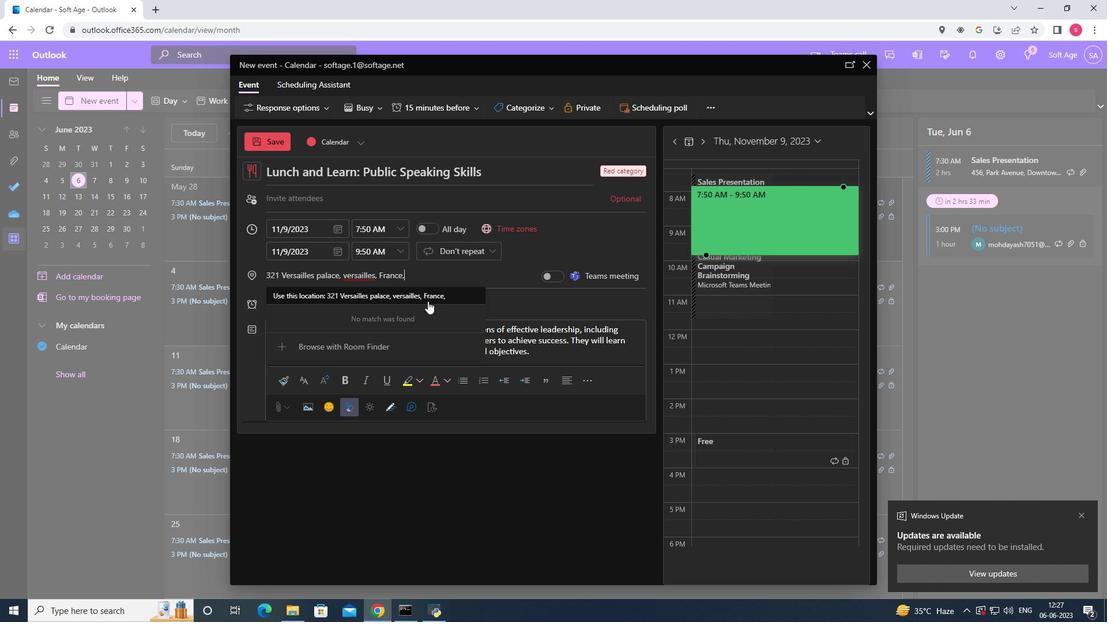 
Action: Mouse pressed left at (427, 300)
Screenshot: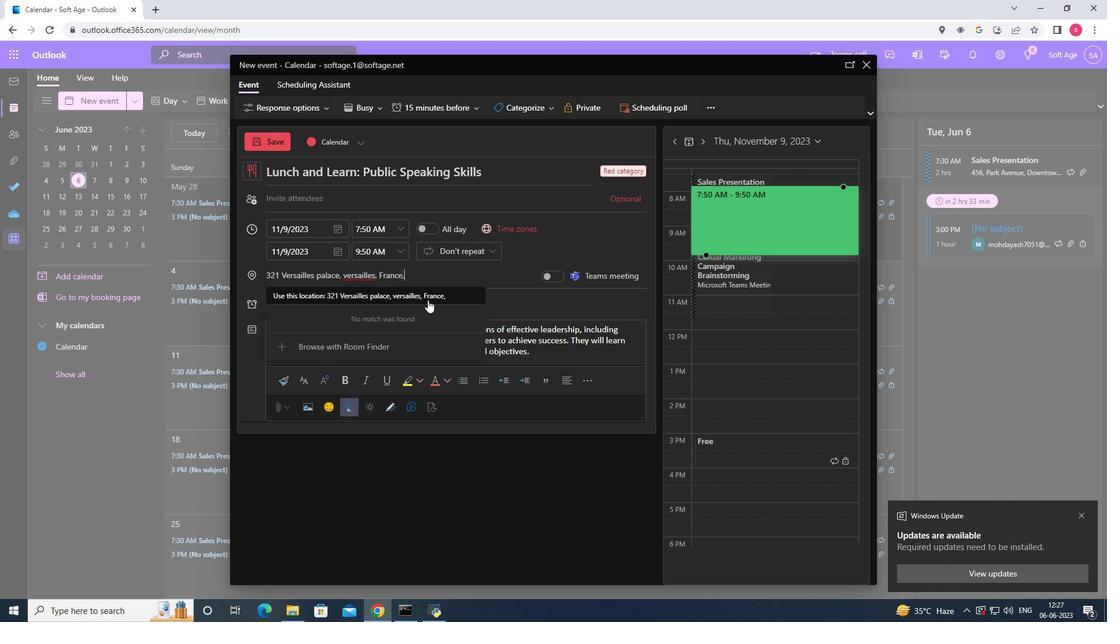 
Action: Mouse moved to (337, 204)
Screenshot: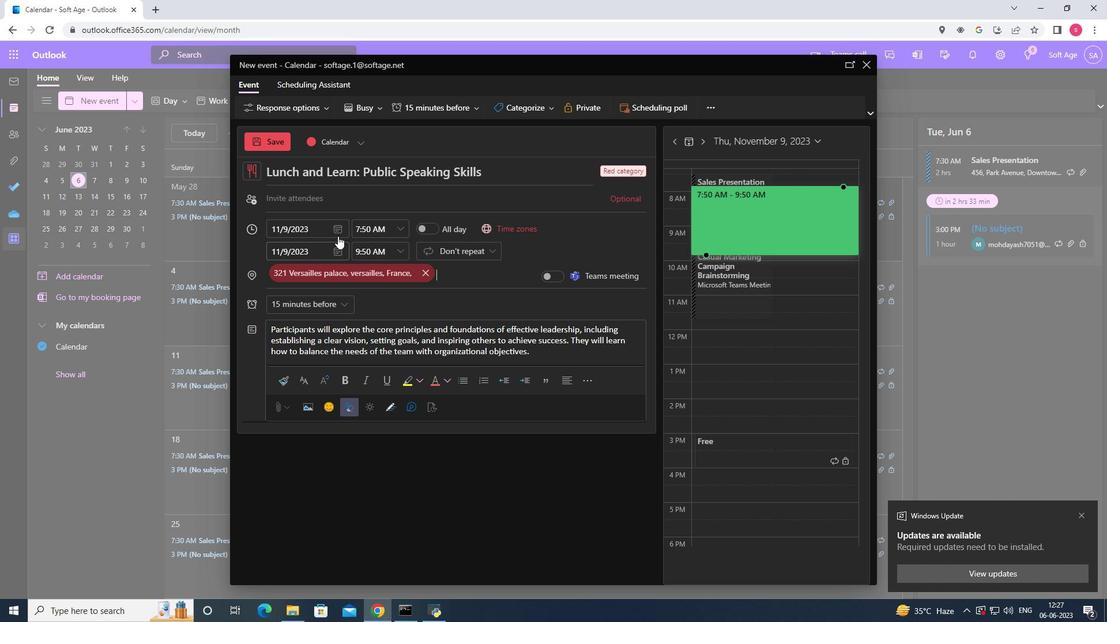 
Action: Mouse pressed left at (337, 204)
Screenshot: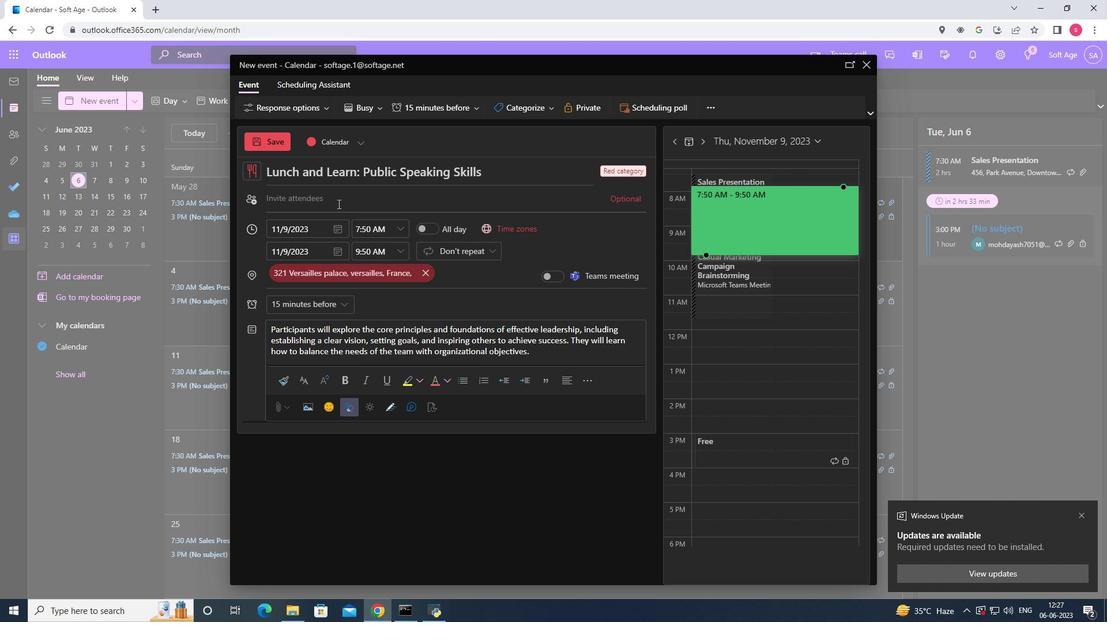 
Action: Mouse moved to (337, 204)
Screenshot: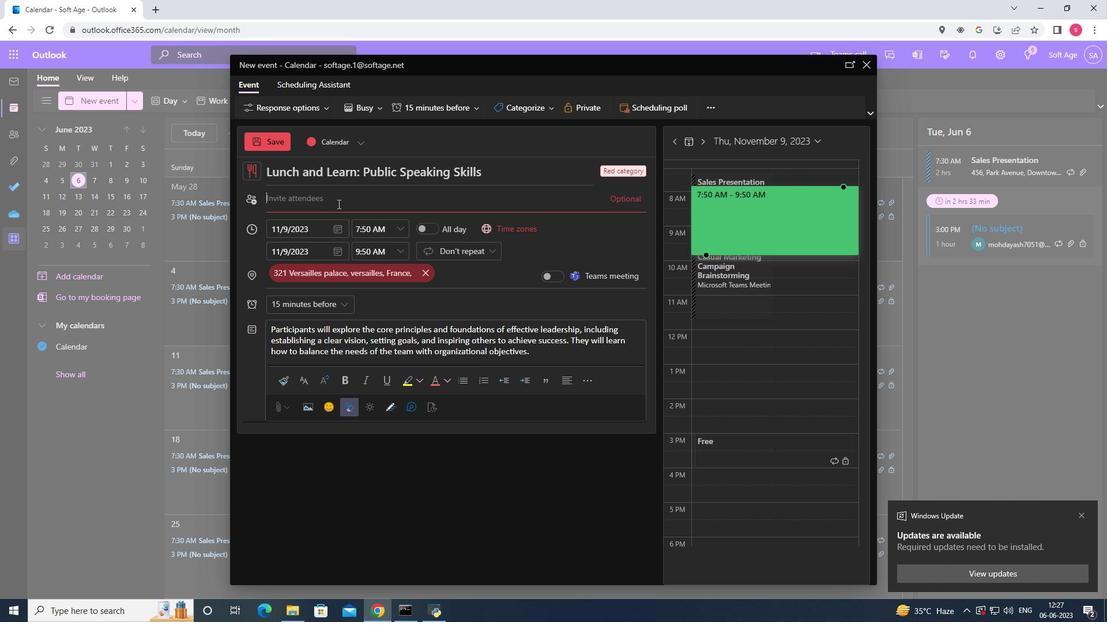 
Action: Key pressed softage.10<Key.shift>2
Screenshot: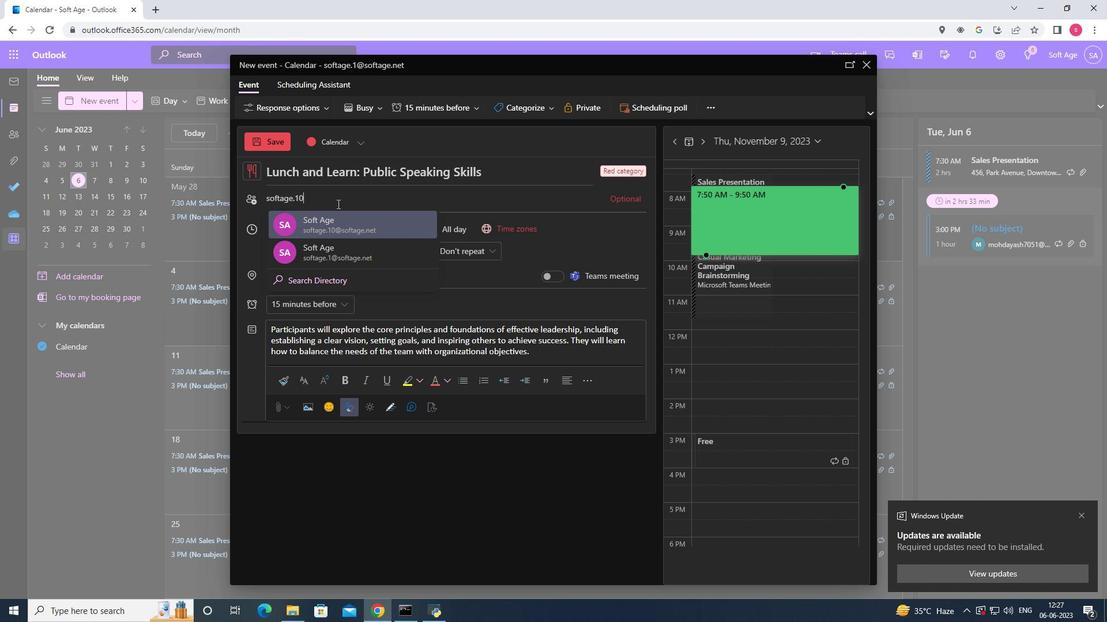 
Action: Mouse moved to (339, 222)
Screenshot: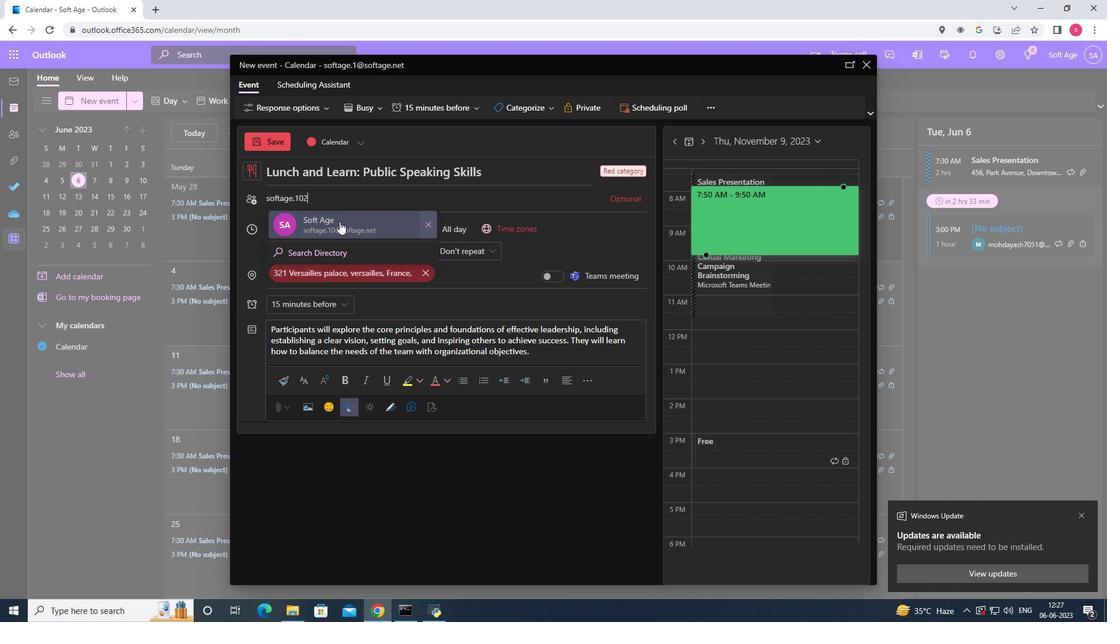 
Action: Mouse pressed left at (339, 222)
Screenshot: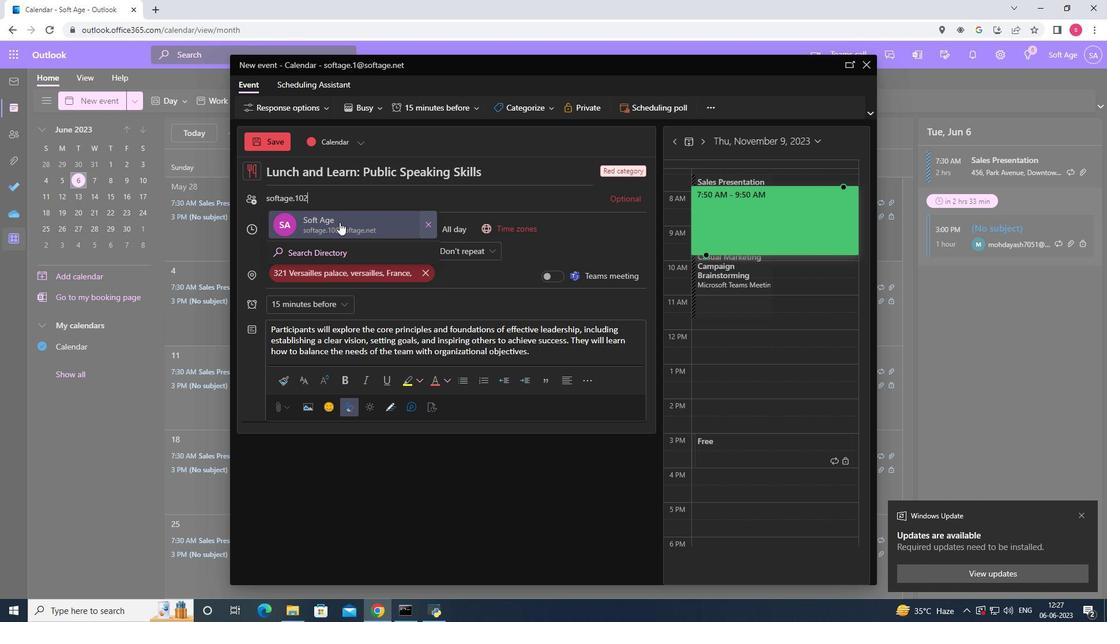 
Action: Key pressed softage.2<Key.shift>@
Screenshot: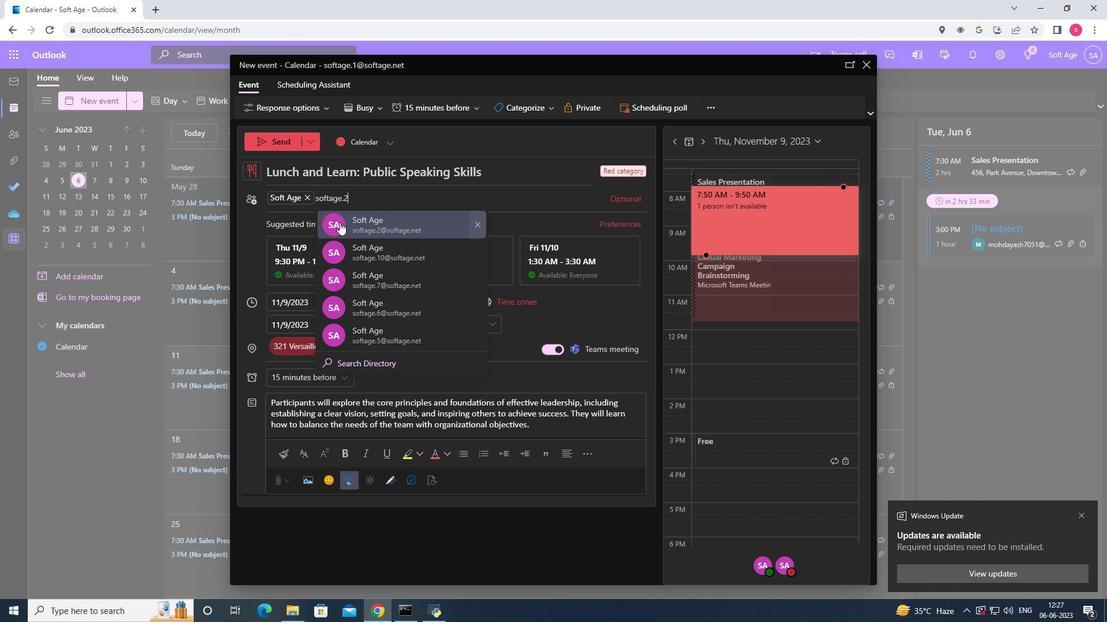 
Action: Mouse pressed left at (339, 222)
Screenshot: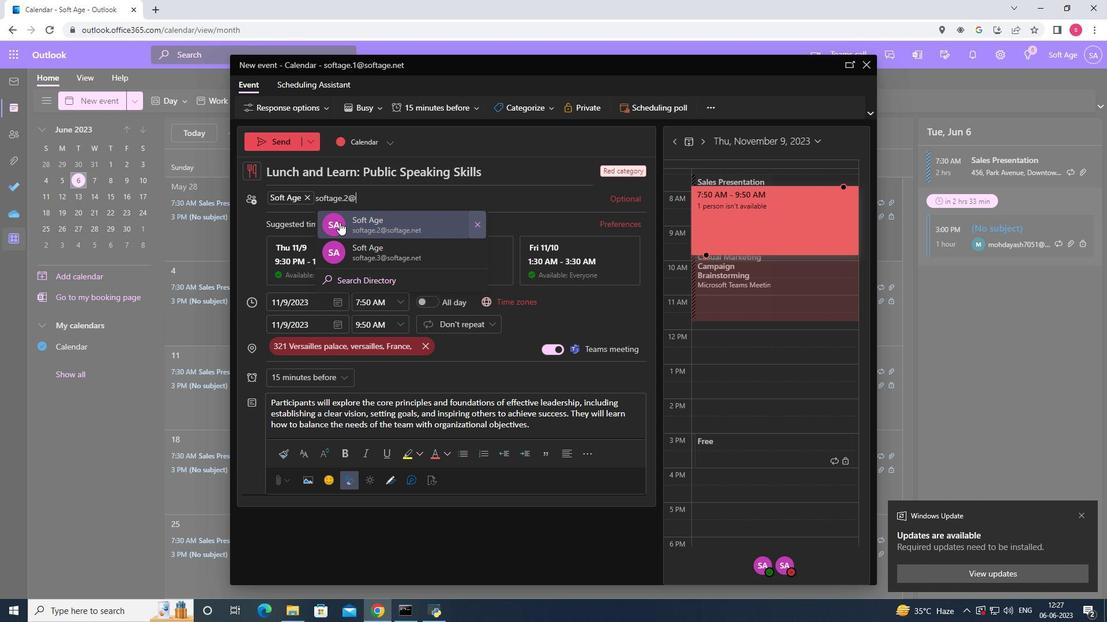 
Action: Mouse moved to (341, 375)
Screenshot: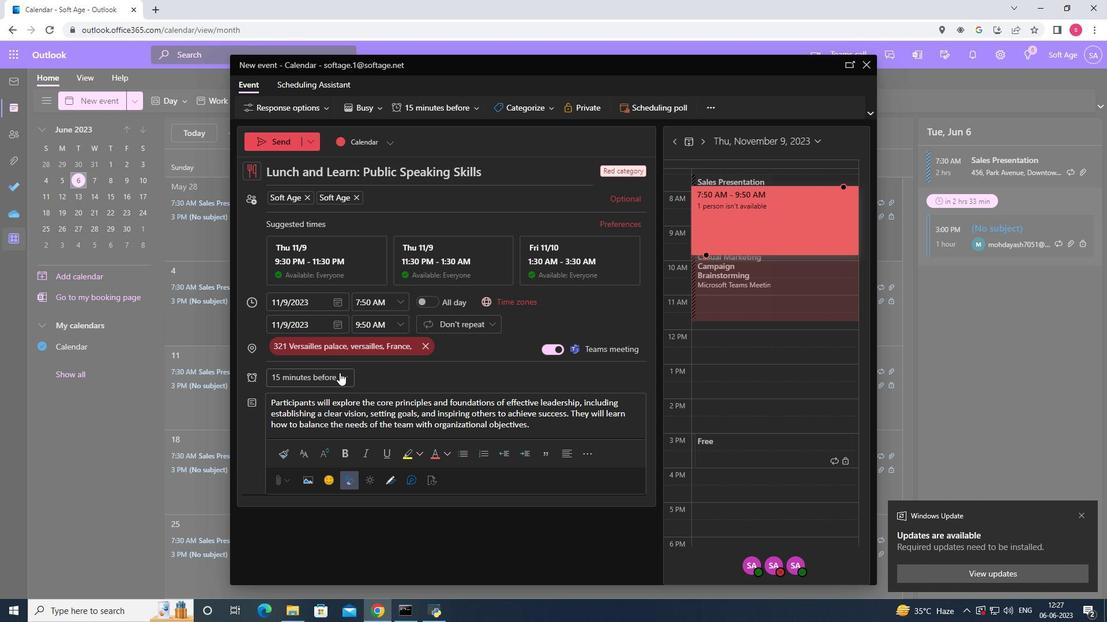 
Action: Mouse pressed left at (341, 375)
Screenshot: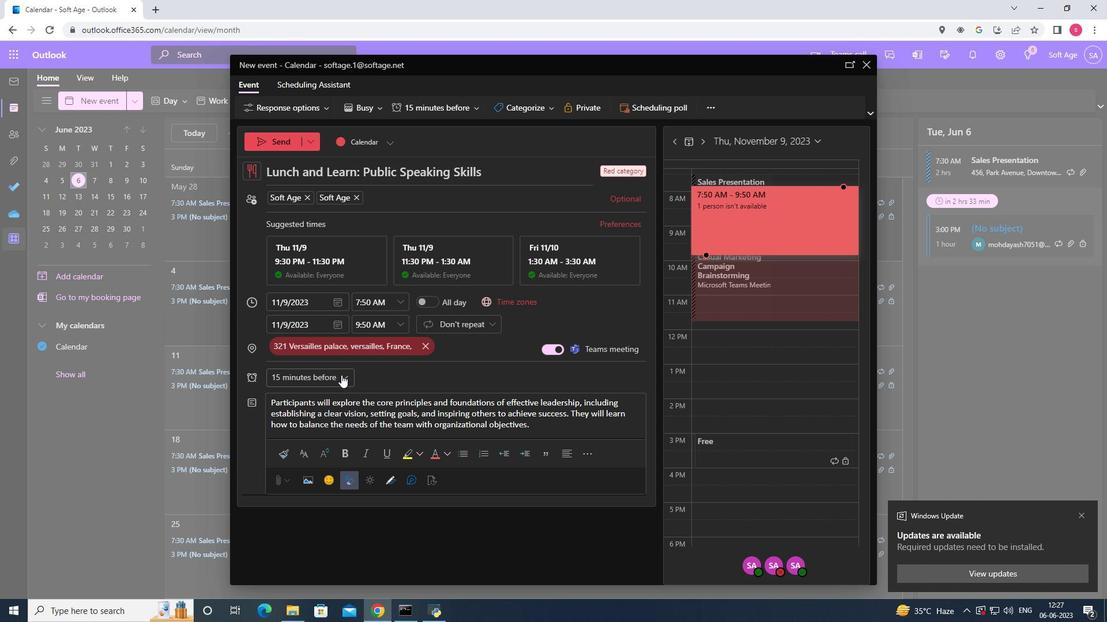 
Action: Mouse moved to (319, 332)
Screenshot: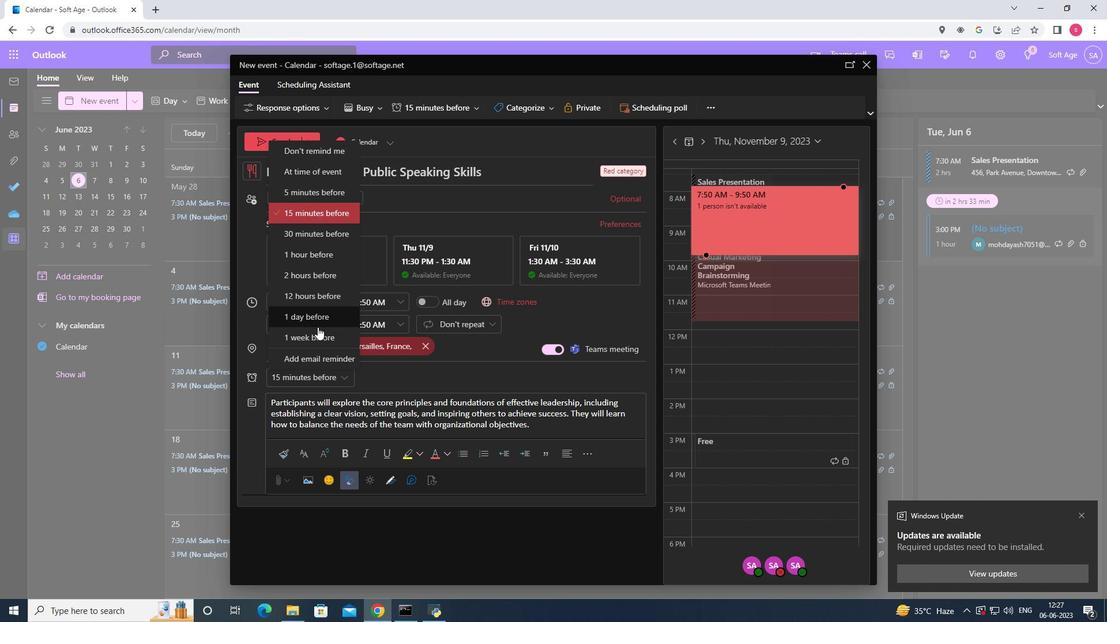 
Action: Mouse pressed left at (319, 332)
Screenshot: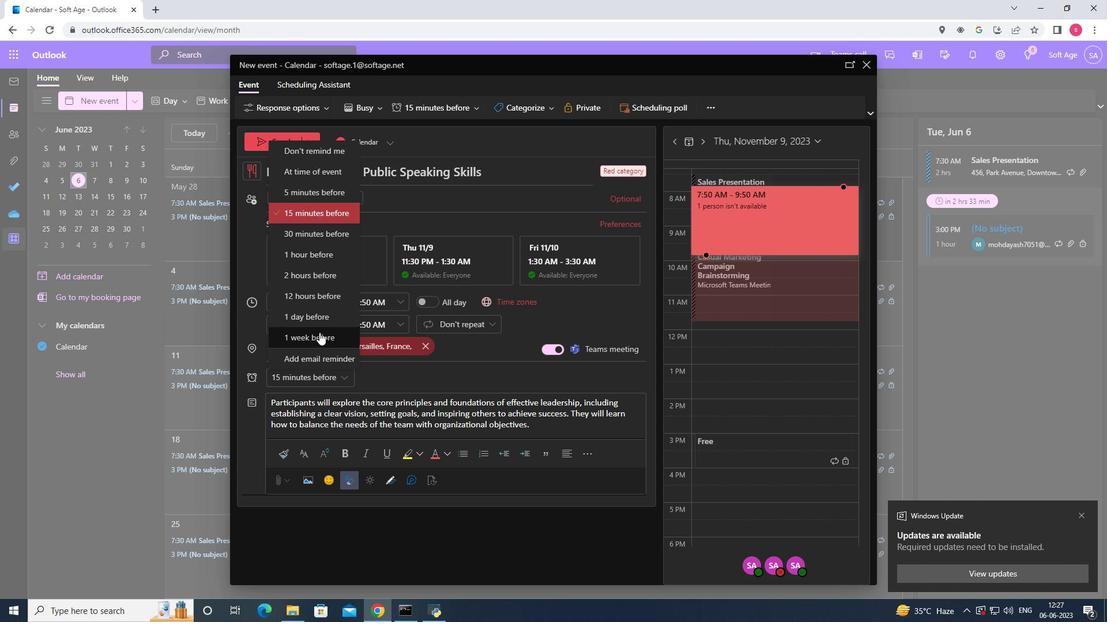 
Action: Mouse moved to (278, 141)
Screenshot: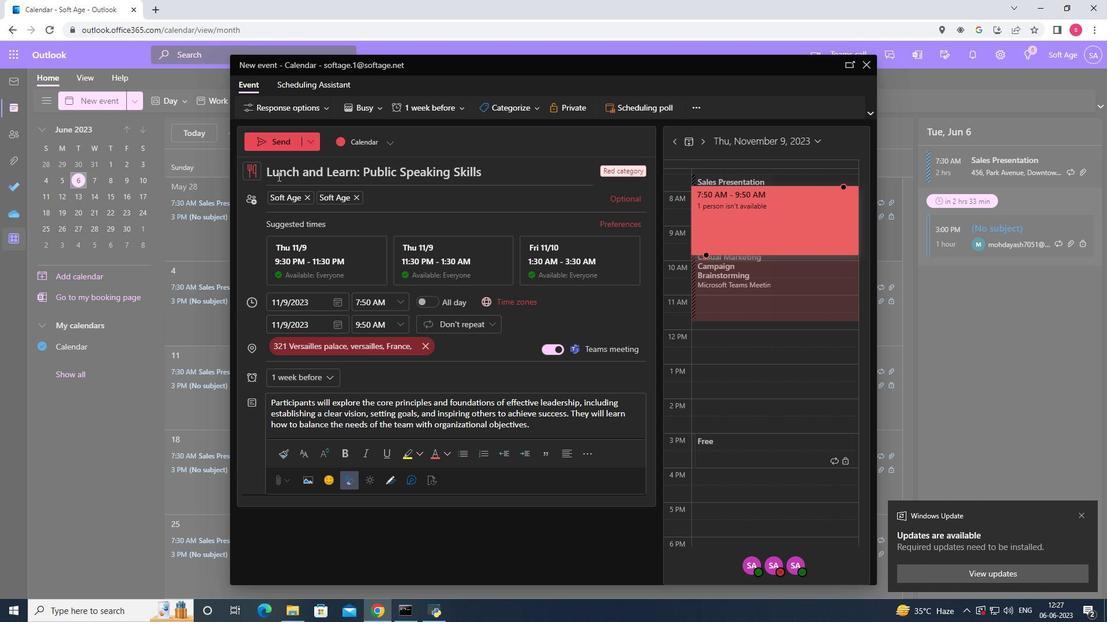 
Action: Mouse pressed left at (278, 141)
Screenshot: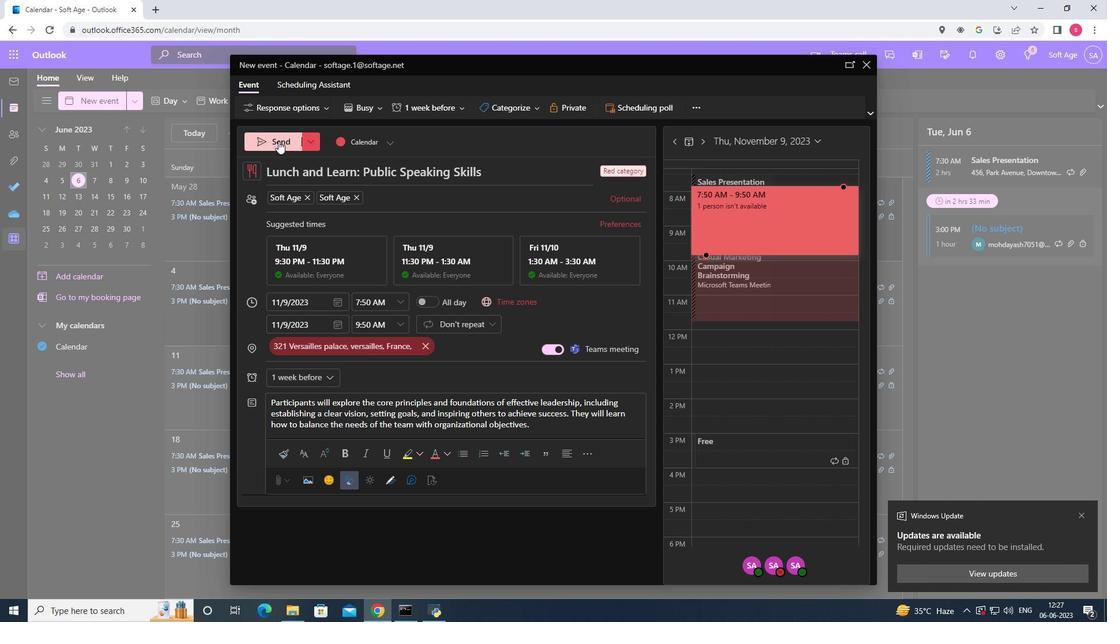 
